 Task: Look for space in Kigoma, Tanzania from 5th June, 2023 to 16th June, 2023 for 2 adults in price range Rs.14000 to Rs.18000. Place can be entire place with 1  bedroom having 1 bed and 1 bathroom. Property type can be house, flat, guest house, hotel. Booking option can be shelf check-in. Required host language is English.
Action: Mouse moved to (478, 89)
Screenshot: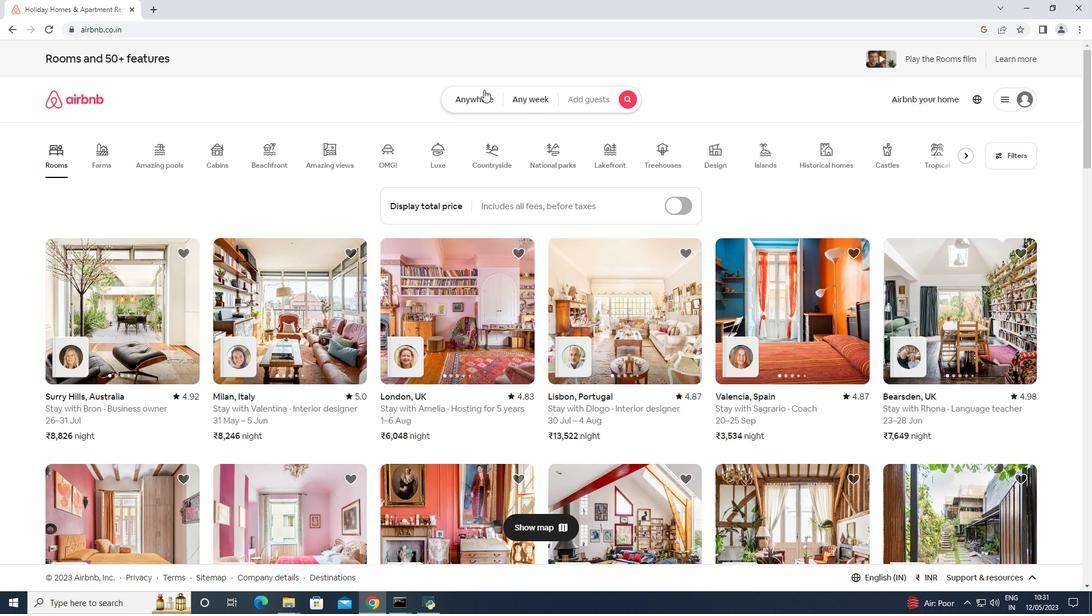 
Action: Mouse pressed left at (478, 89)
Screenshot: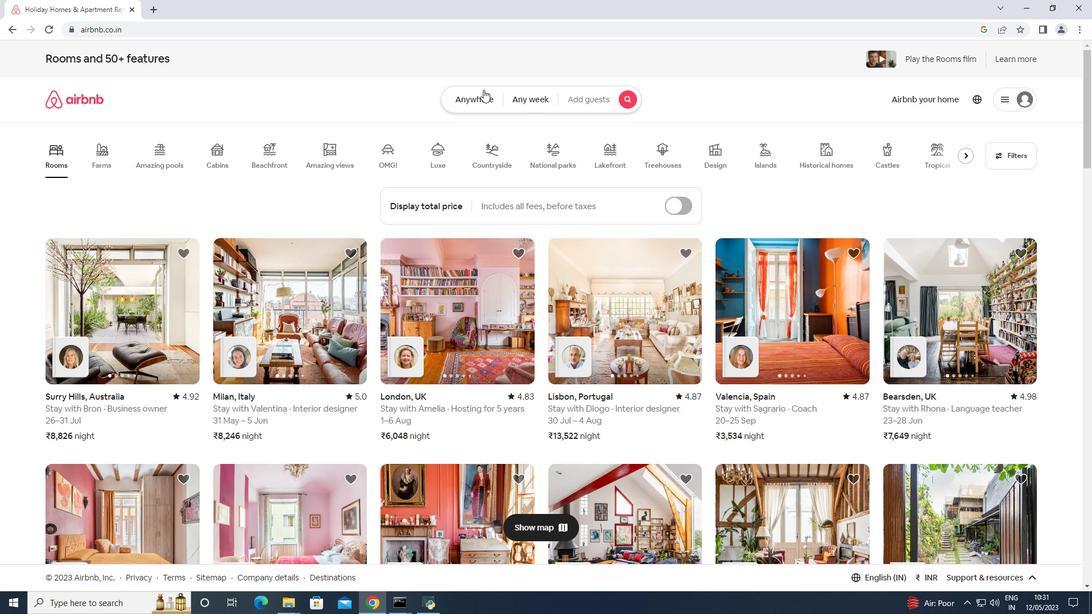 
Action: Mouse moved to (461, 135)
Screenshot: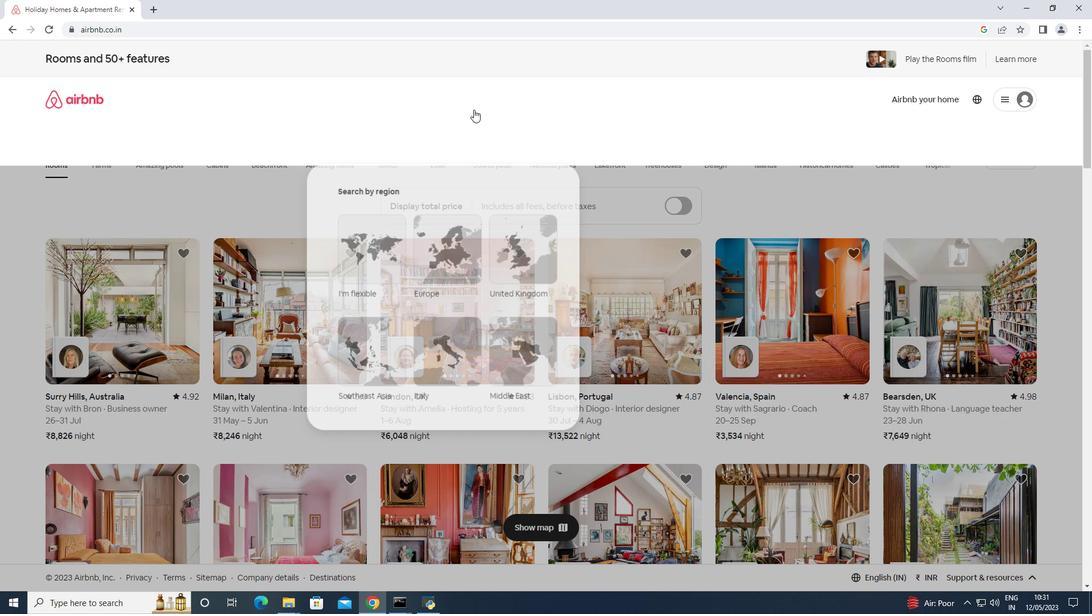 
Action: Mouse pressed left at (461, 135)
Screenshot: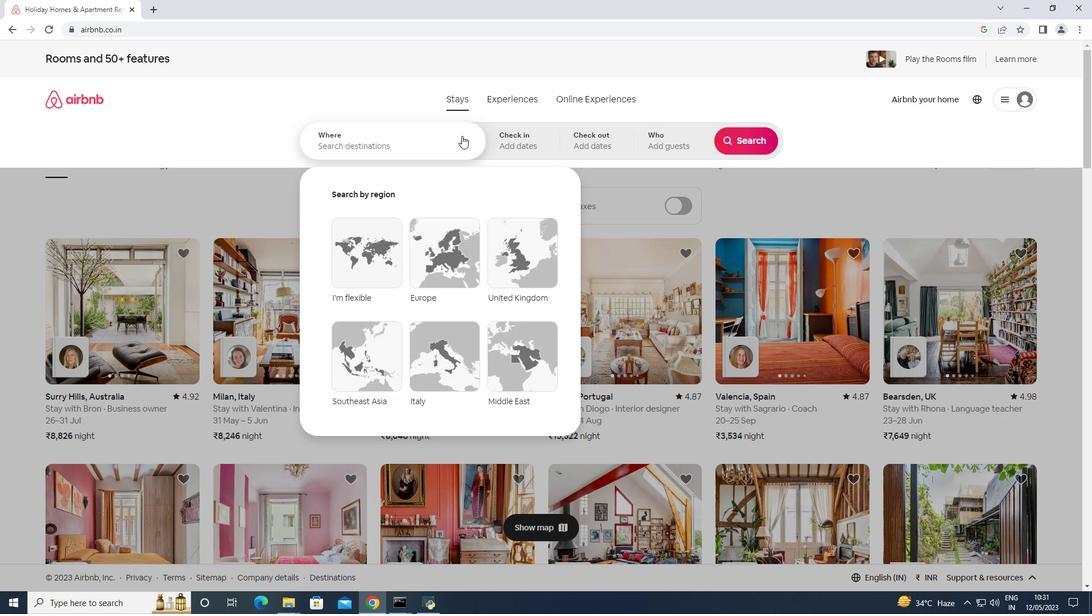 
Action: Key pressed <Key.shift>Kigoma,<Key.space><Key.shift>Tam<Key.backspace>nzinia<Key.down><Key.enter><Key.enter>
Screenshot: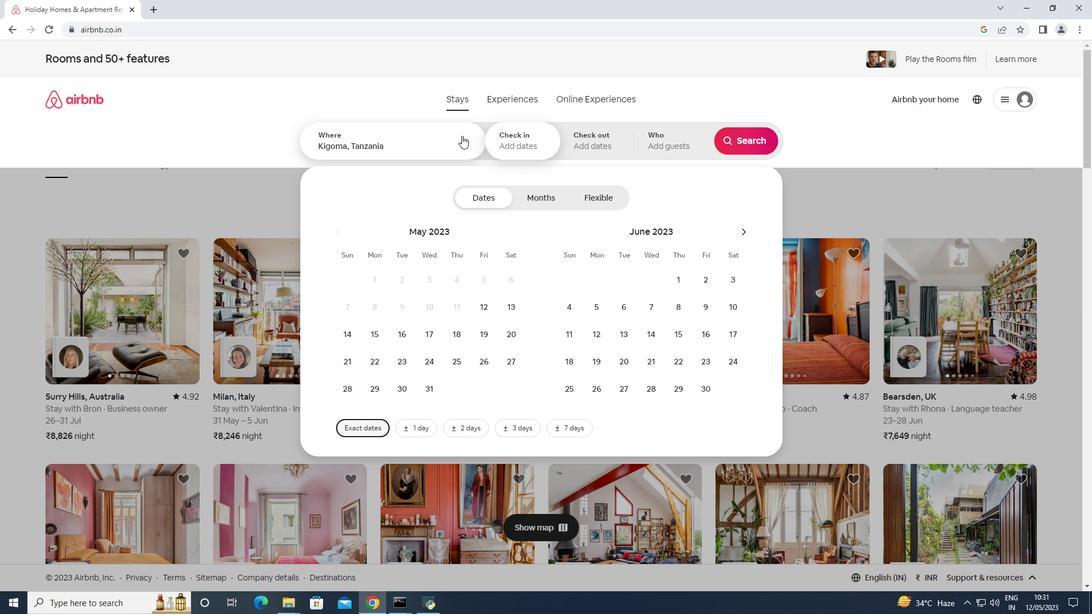 
Action: Mouse moved to (600, 306)
Screenshot: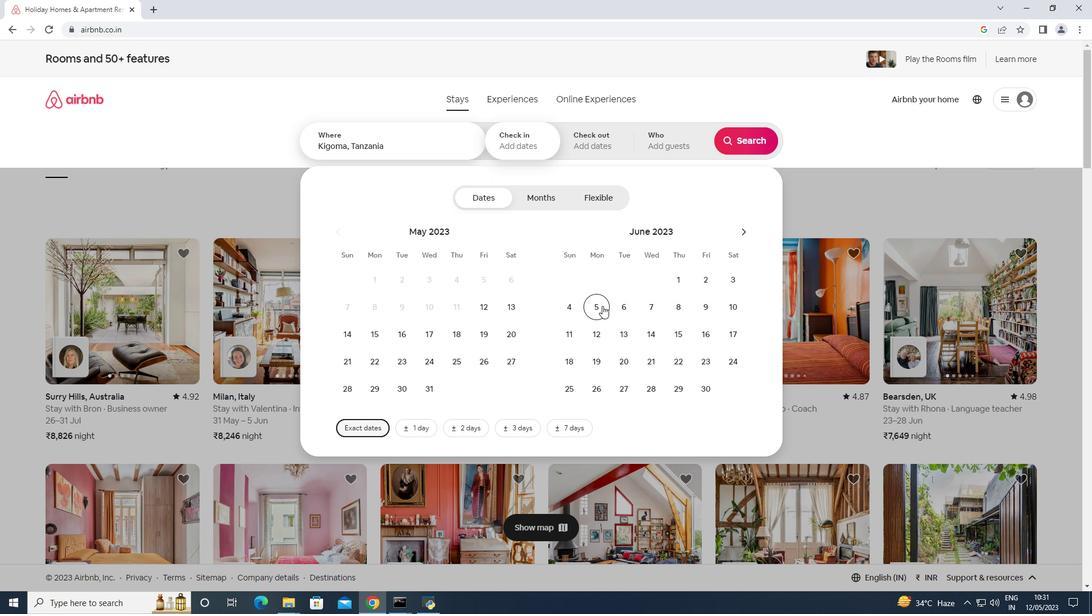 
Action: Mouse pressed left at (600, 306)
Screenshot: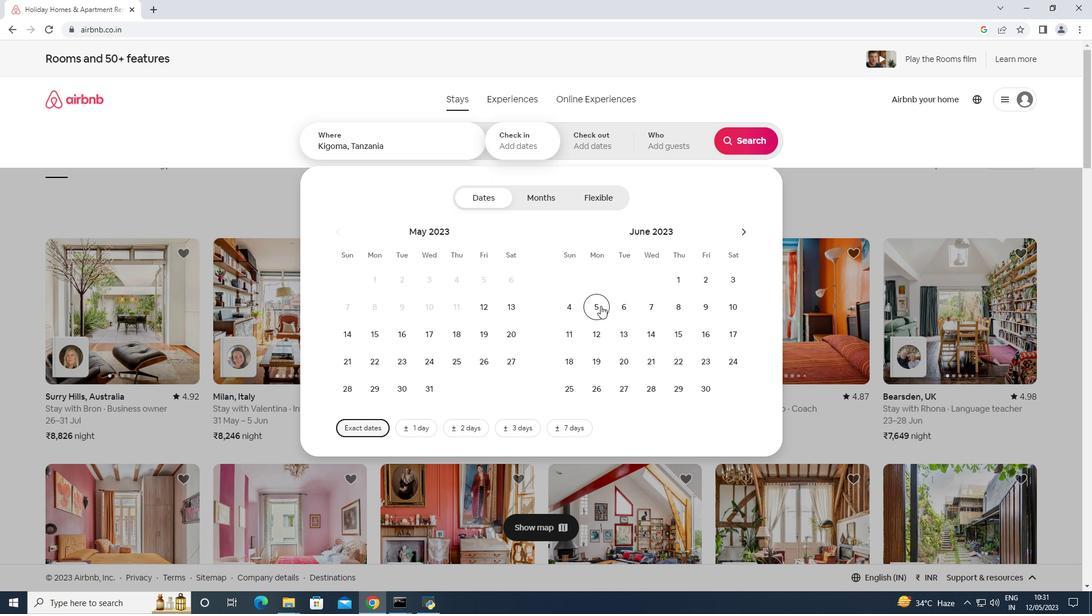 
Action: Mouse moved to (706, 333)
Screenshot: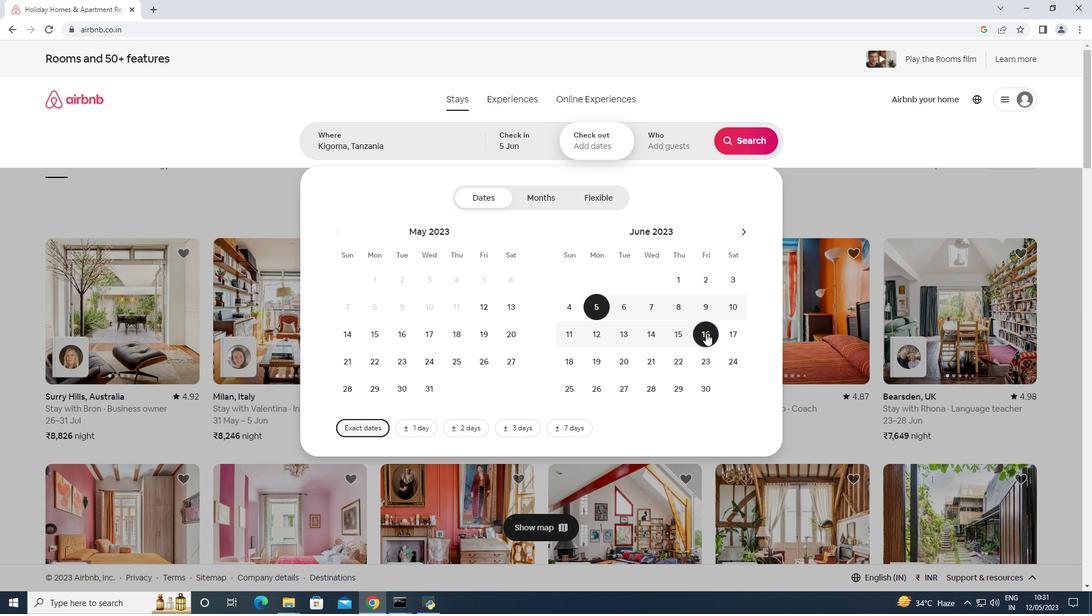 
Action: Mouse pressed left at (706, 333)
Screenshot: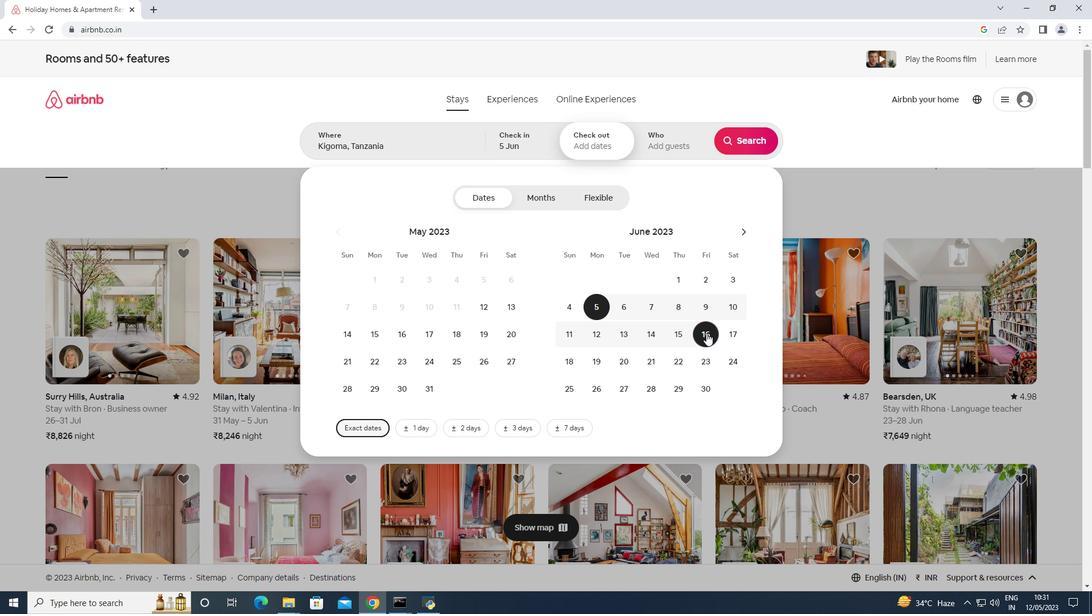 
Action: Mouse moved to (676, 150)
Screenshot: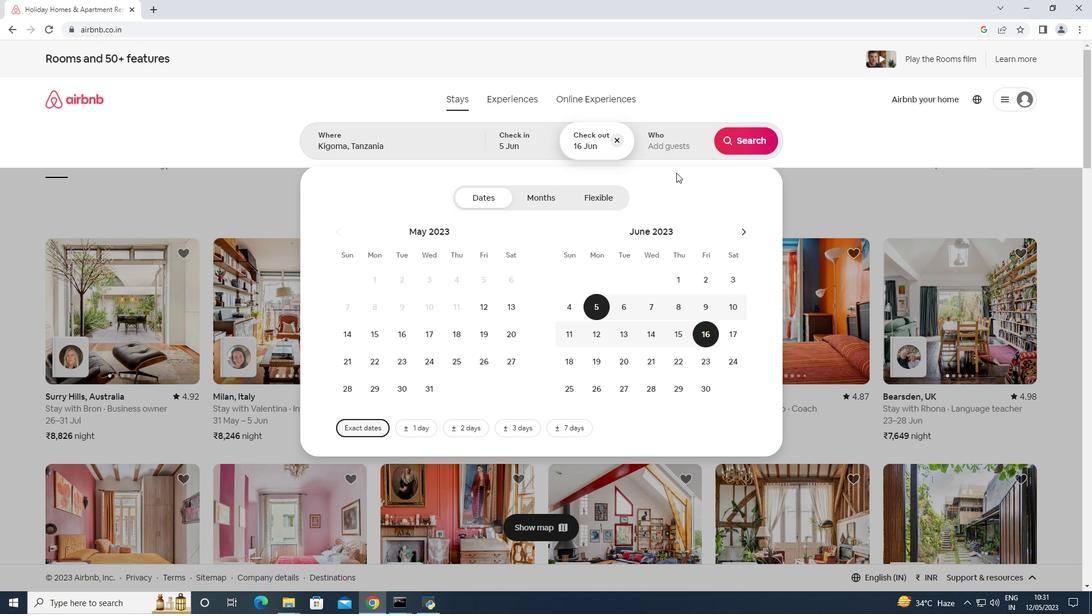 
Action: Mouse pressed left at (676, 150)
Screenshot: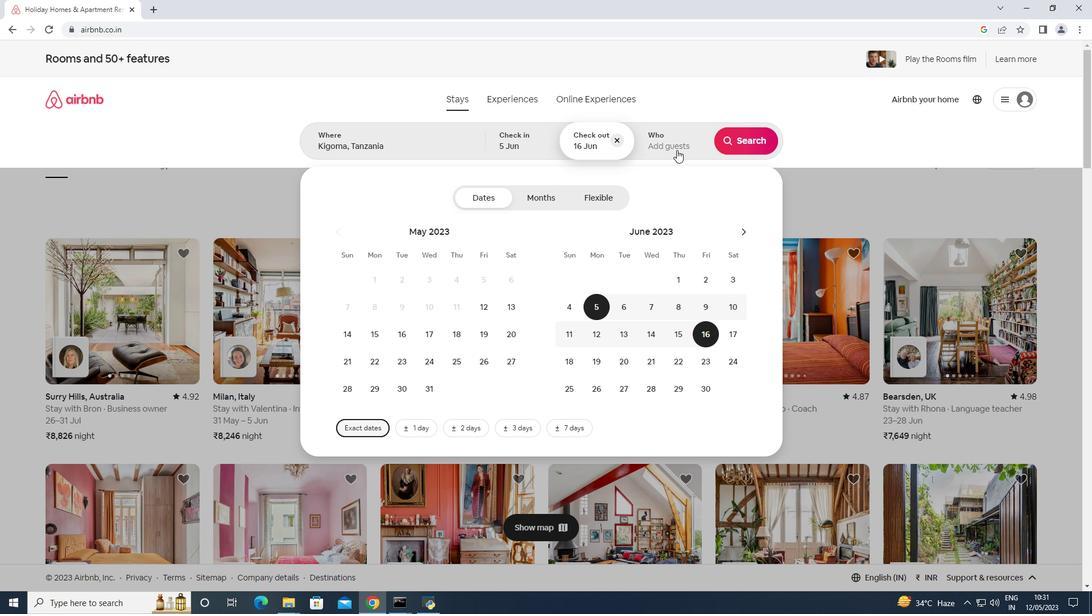 
Action: Mouse moved to (743, 204)
Screenshot: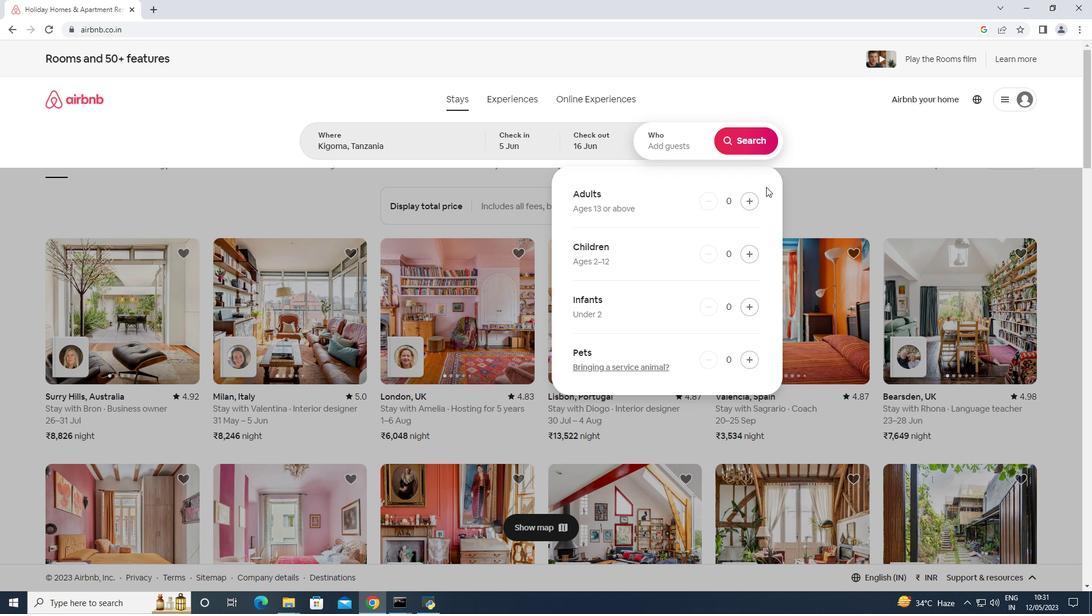 
Action: Mouse pressed left at (743, 204)
Screenshot: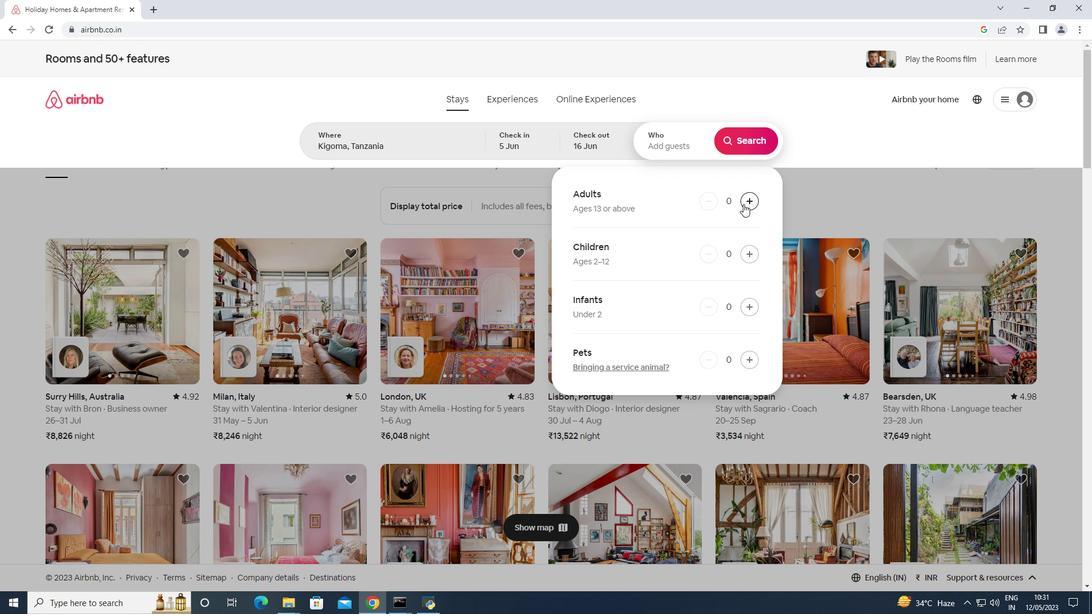 
Action: Mouse pressed left at (743, 204)
Screenshot: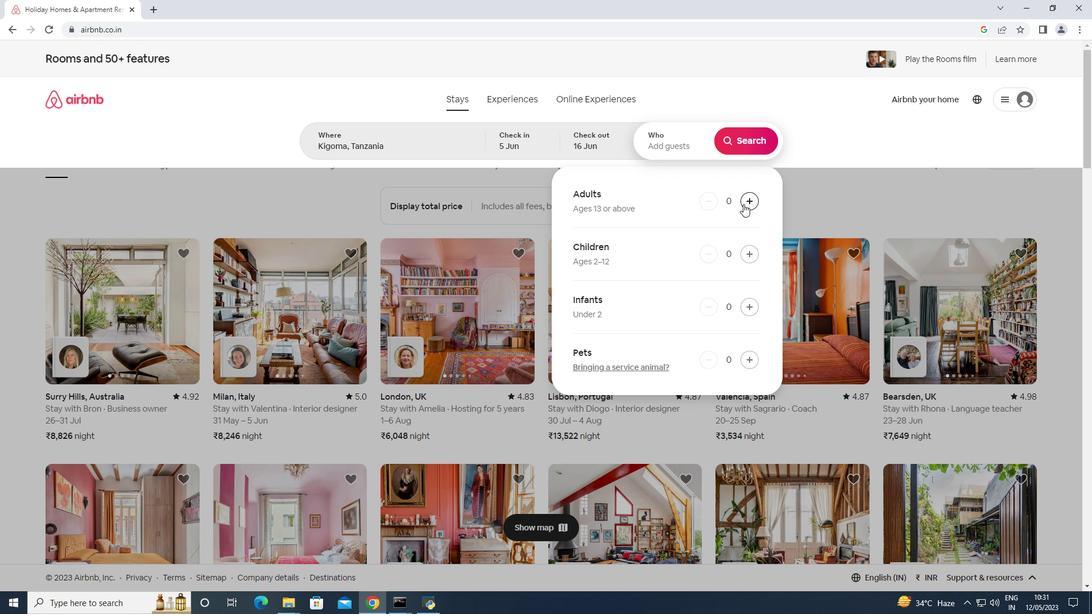 
Action: Mouse moved to (755, 141)
Screenshot: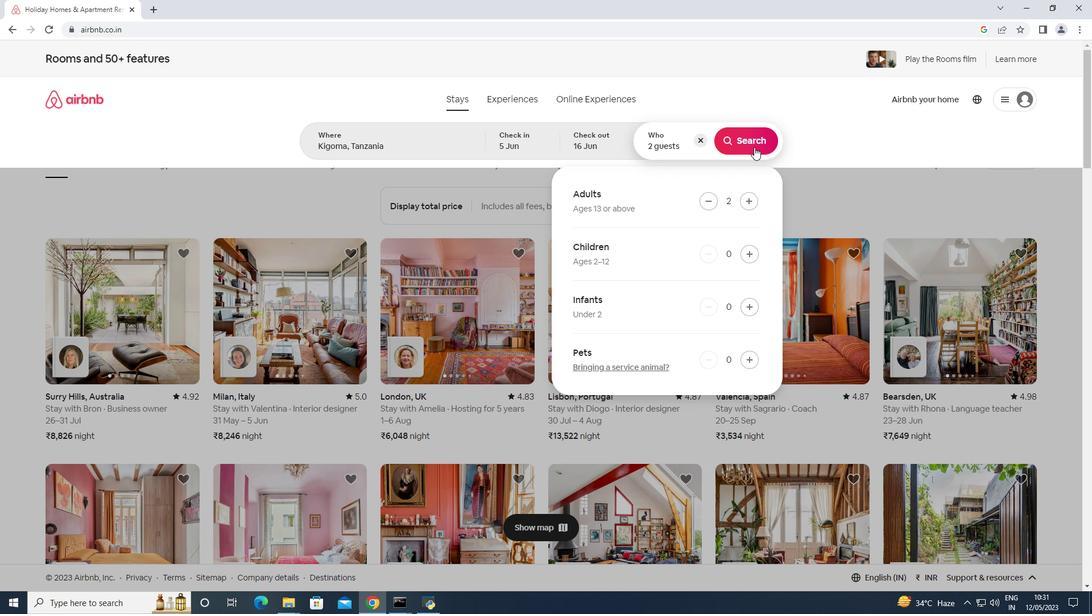 
Action: Mouse pressed left at (755, 141)
Screenshot: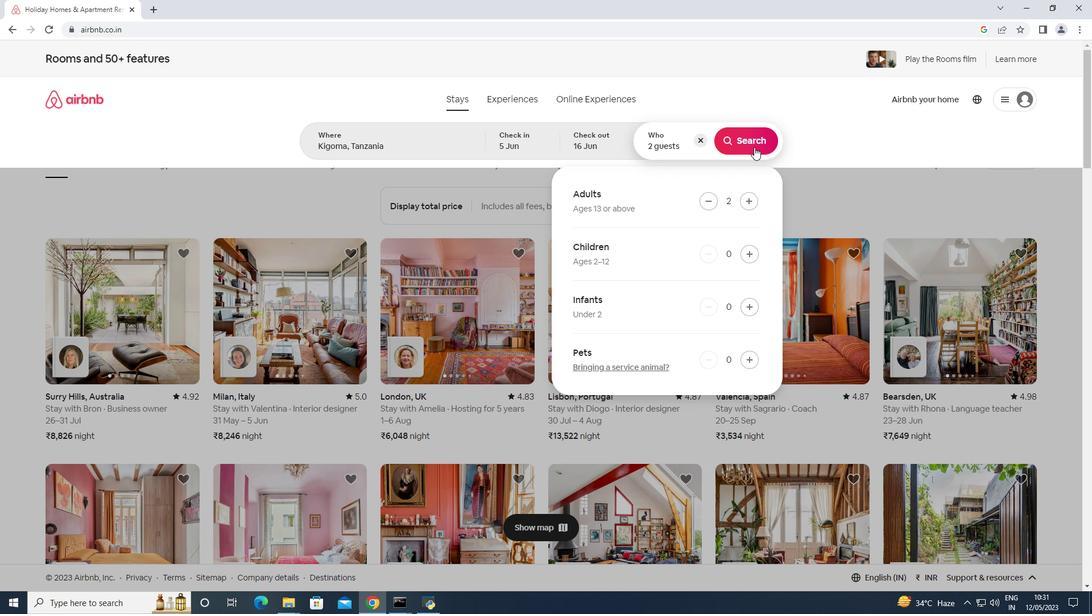 
Action: Mouse moved to (1029, 106)
Screenshot: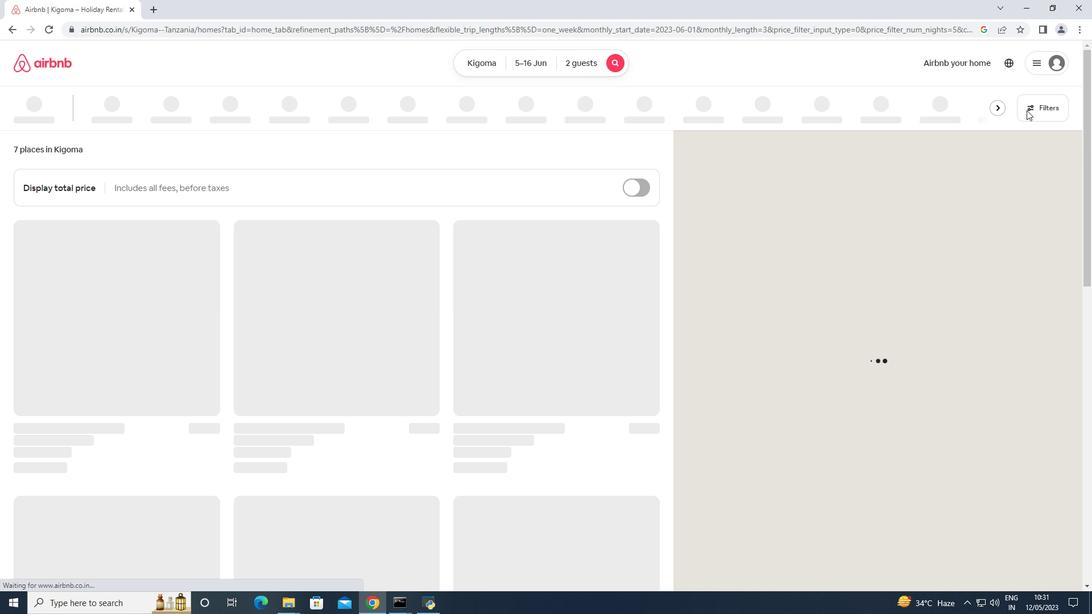 
Action: Mouse pressed left at (1029, 106)
Screenshot: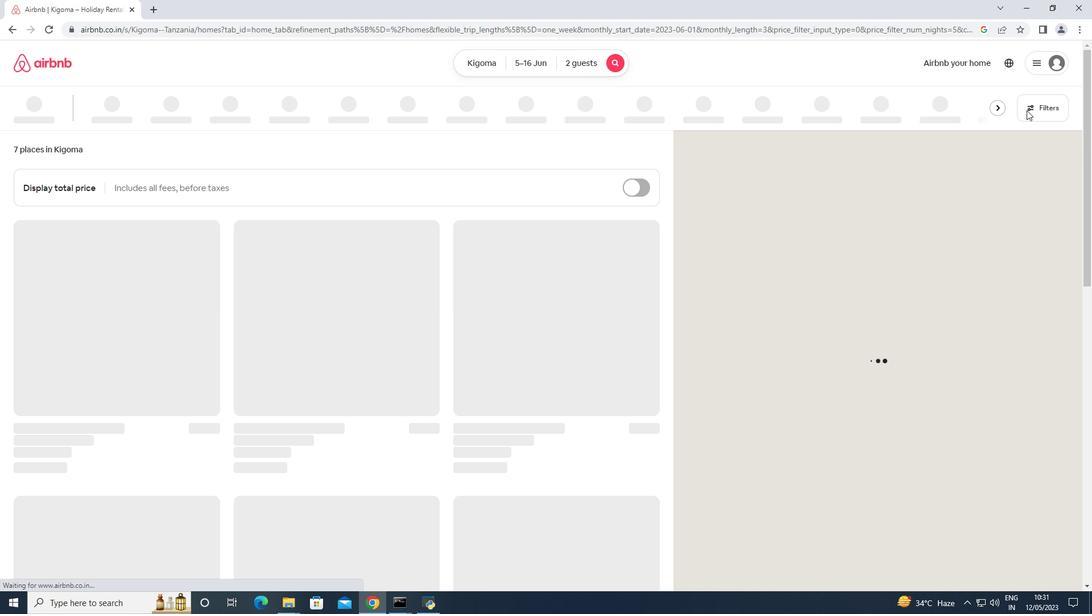 
Action: Mouse moved to (495, 384)
Screenshot: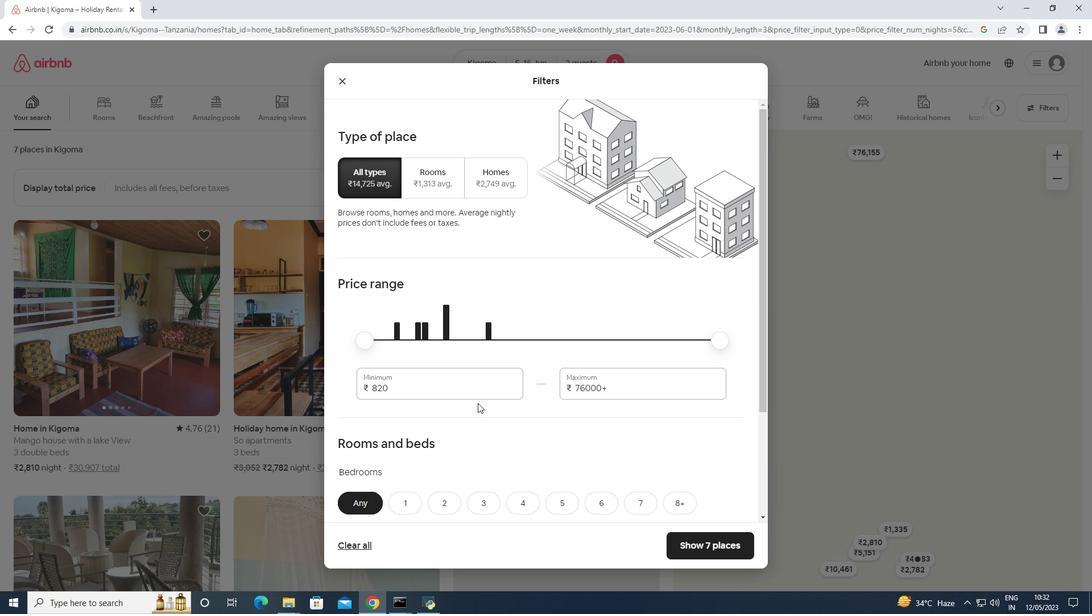 
Action: Mouse pressed left at (495, 384)
Screenshot: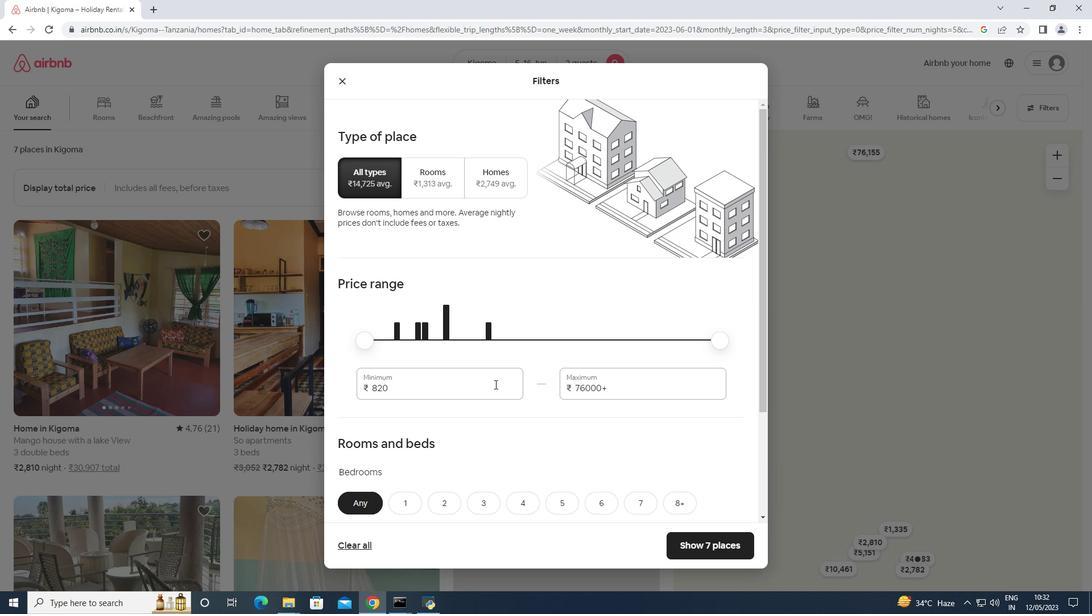 
Action: Mouse pressed left at (495, 384)
Screenshot: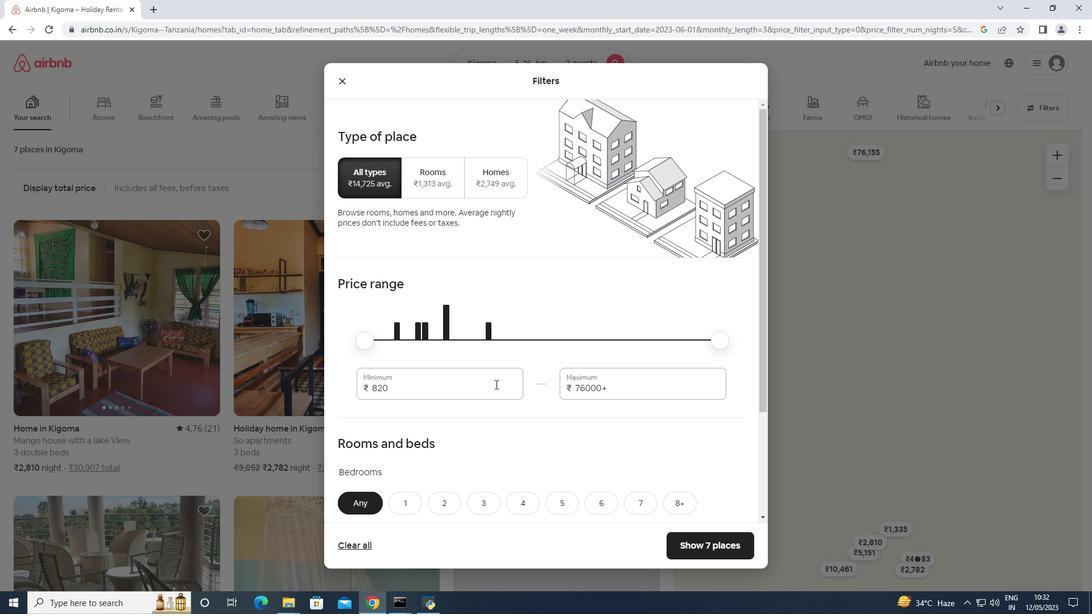 
Action: Mouse moved to (495, 384)
Screenshot: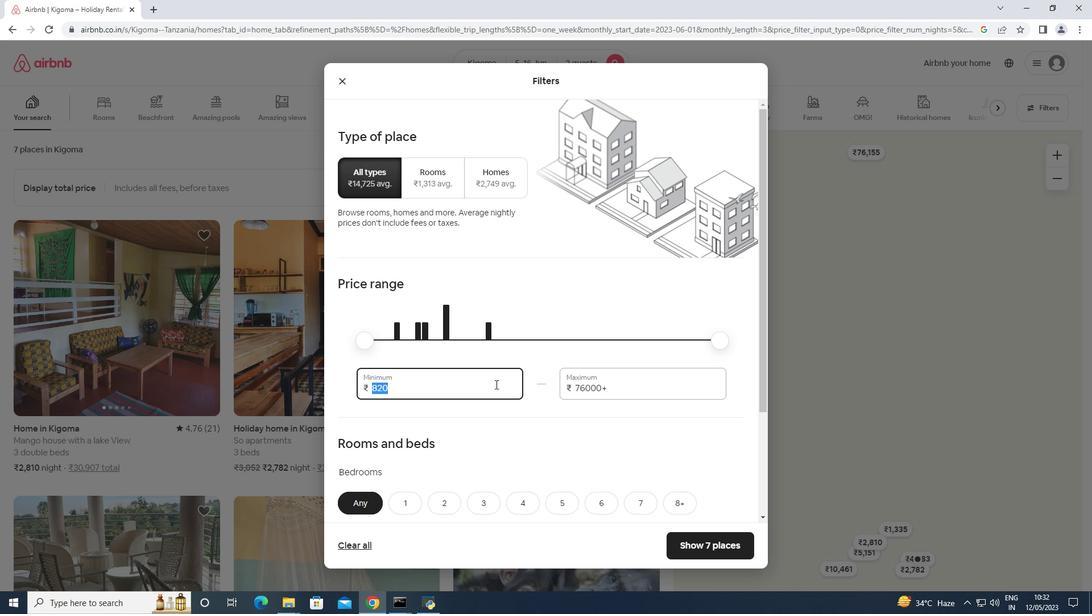
Action: Key pressed 14000<Key.tab>18000
Screenshot: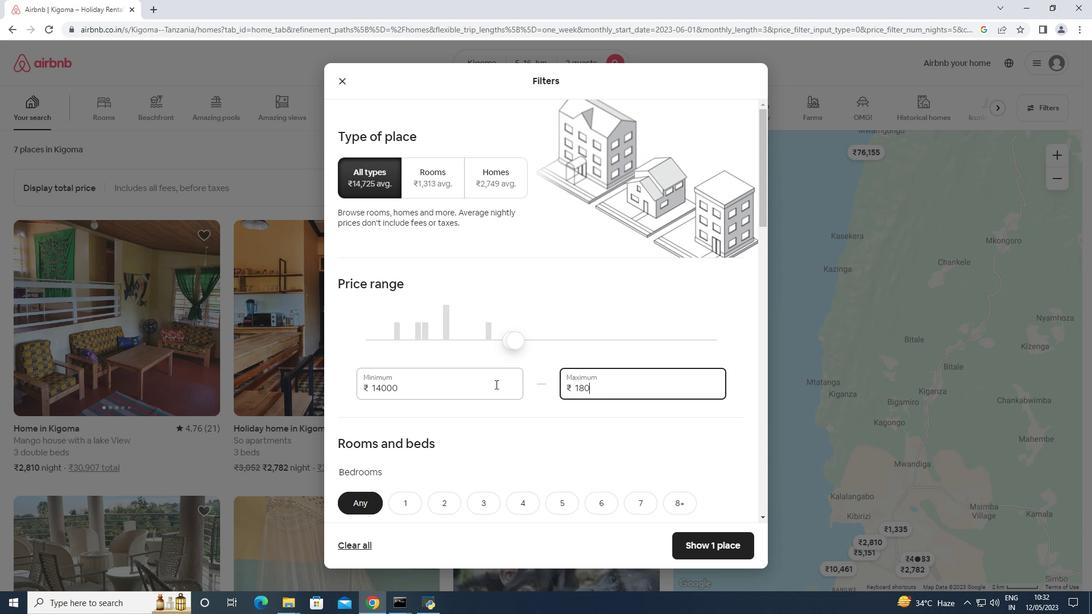 
Action: Mouse scrolled (495, 383) with delta (0, 0)
Screenshot: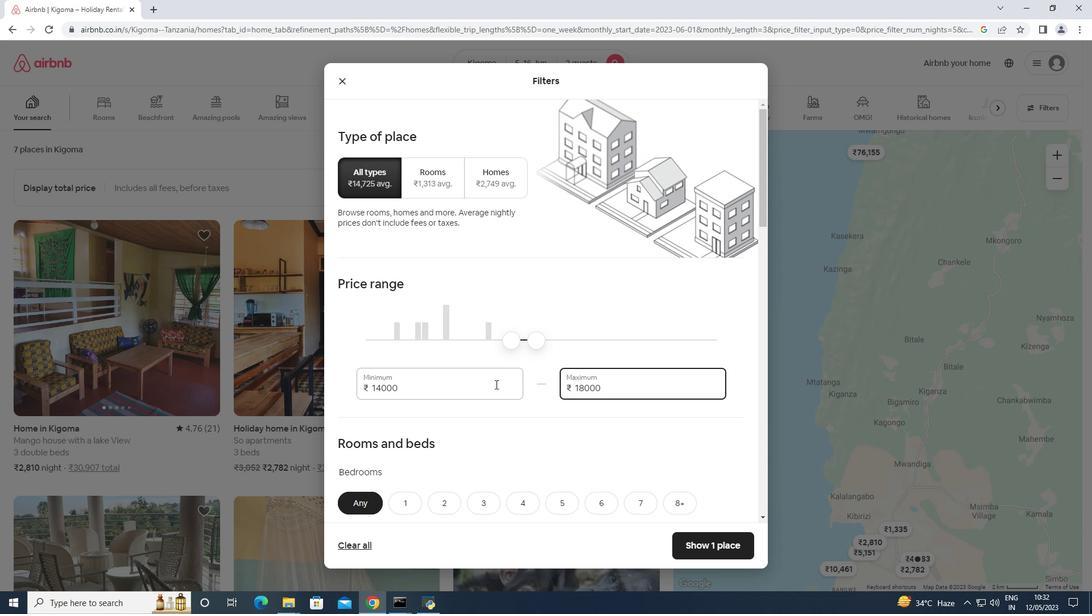 
Action: Mouse scrolled (495, 383) with delta (0, 0)
Screenshot: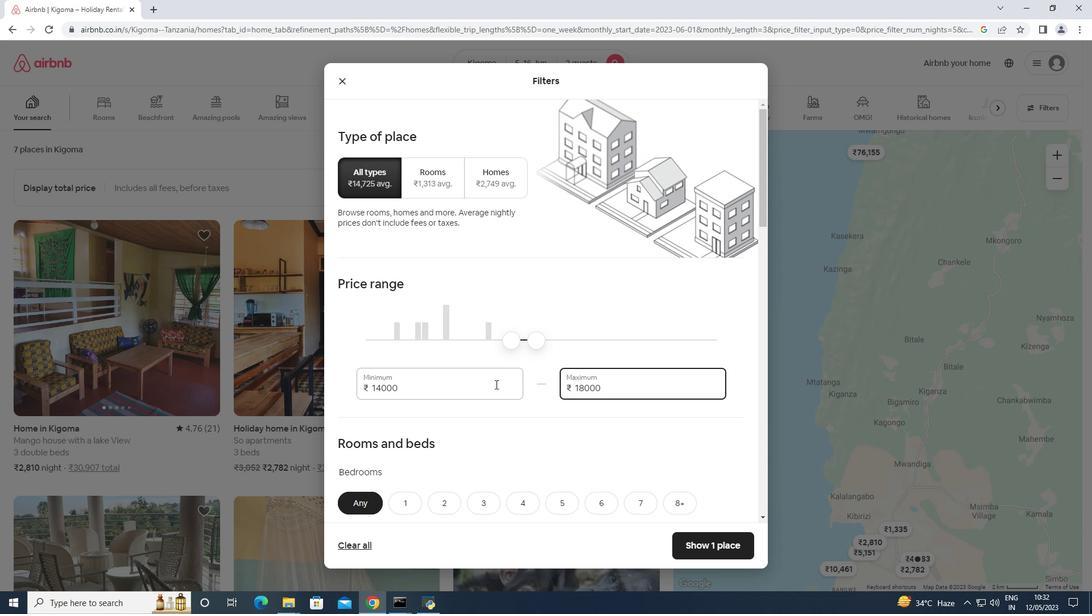 
Action: Mouse scrolled (495, 383) with delta (0, 0)
Screenshot: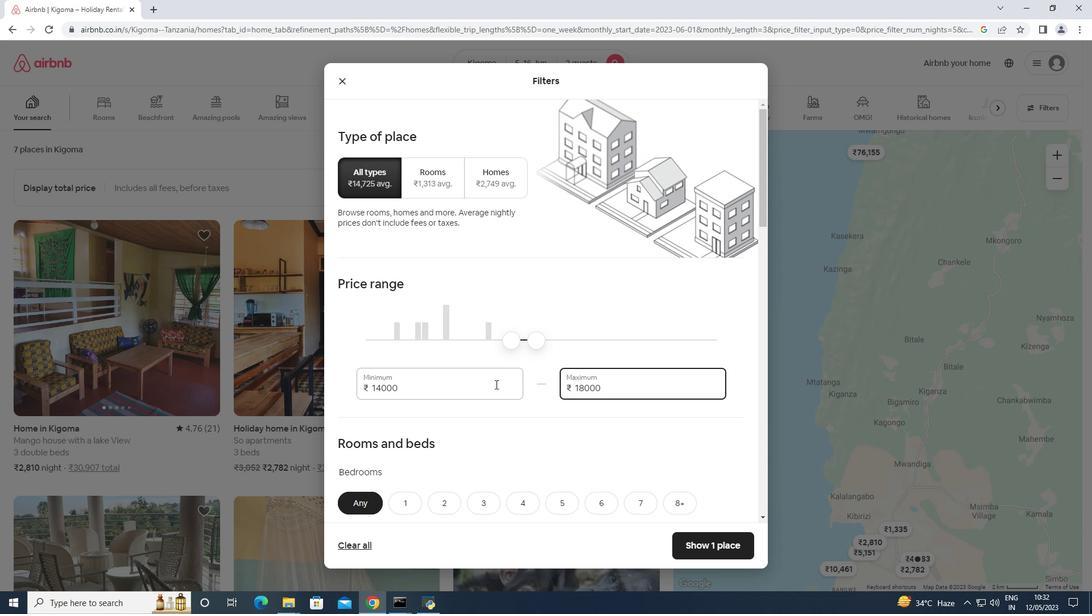 
Action: Mouse scrolled (495, 383) with delta (0, 0)
Screenshot: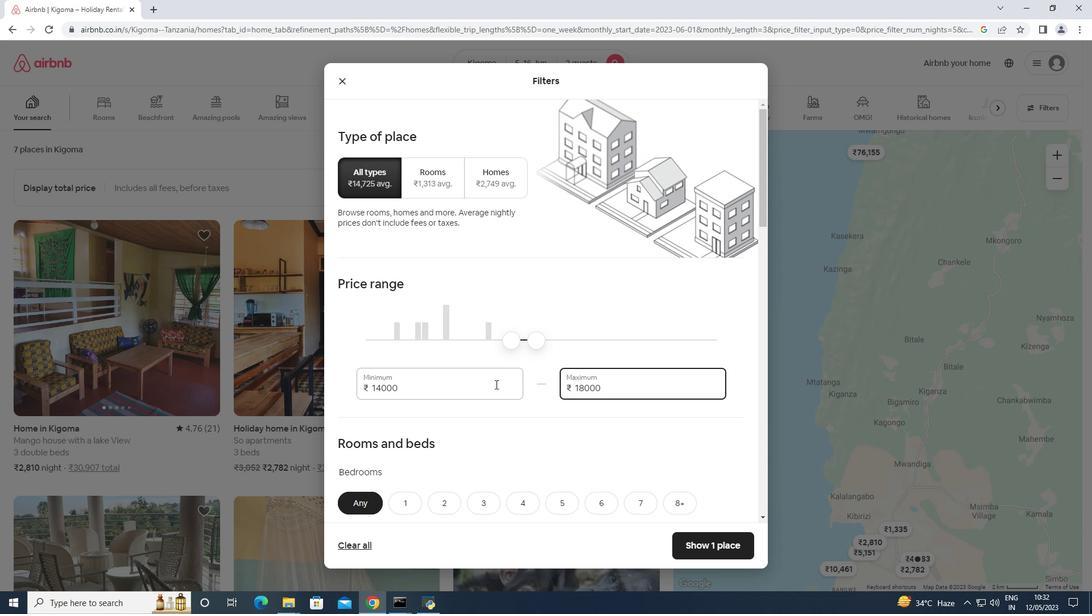 
Action: Mouse moved to (414, 278)
Screenshot: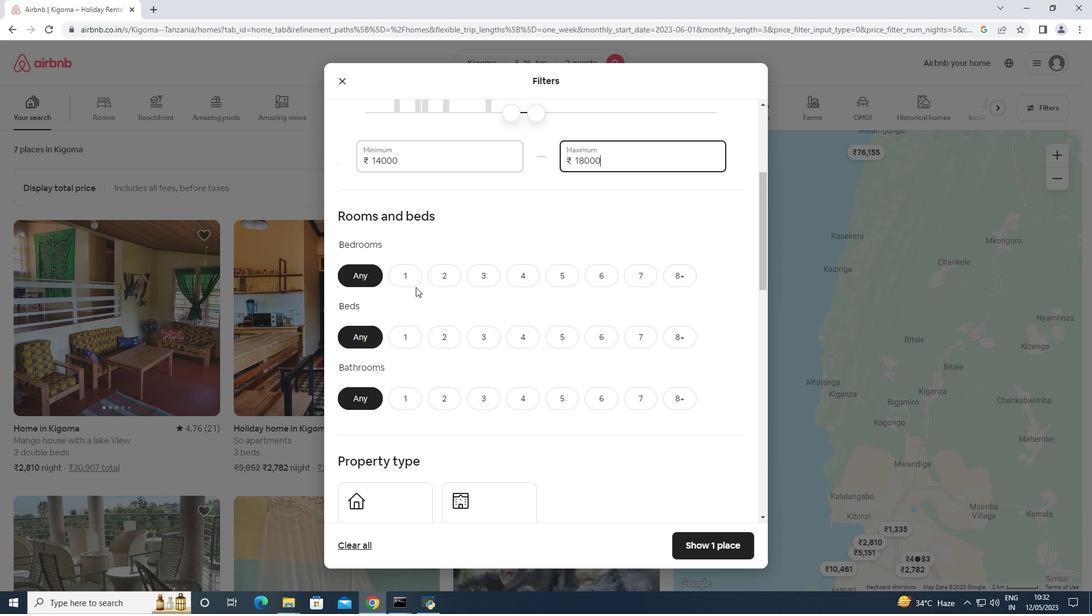
Action: Mouse pressed left at (414, 278)
Screenshot: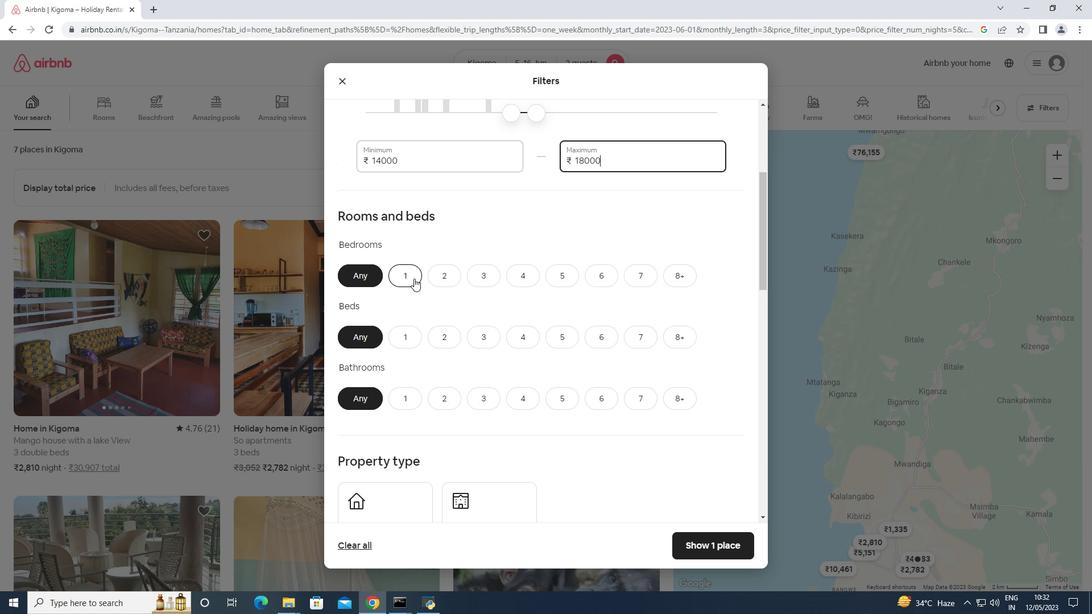 
Action: Mouse moved to (408, 344)
Screenshot: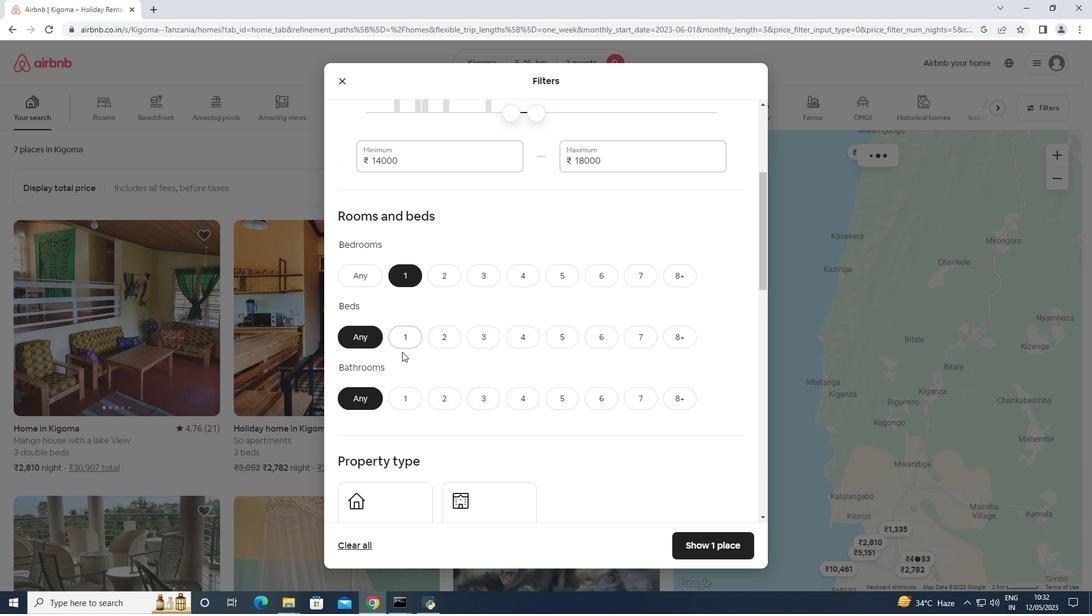 
Action: Mouse pressed left at (408, 344)
Screenshot: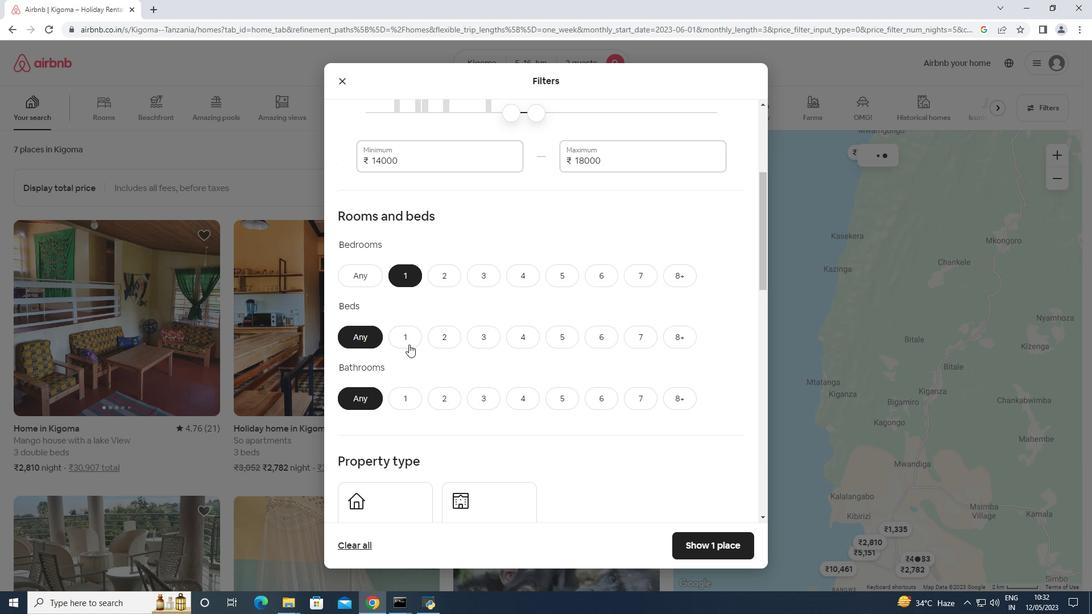 
Action: Mouse moved to (399, 397)
Screenshot: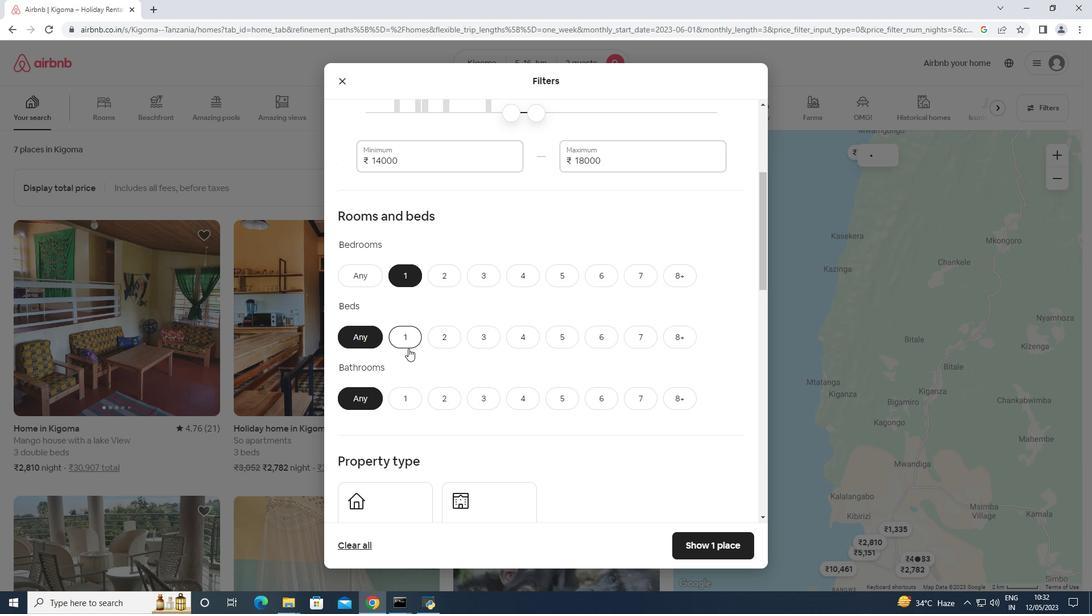 
Action: Mouse pressed left at (399, 397)
Screenshot: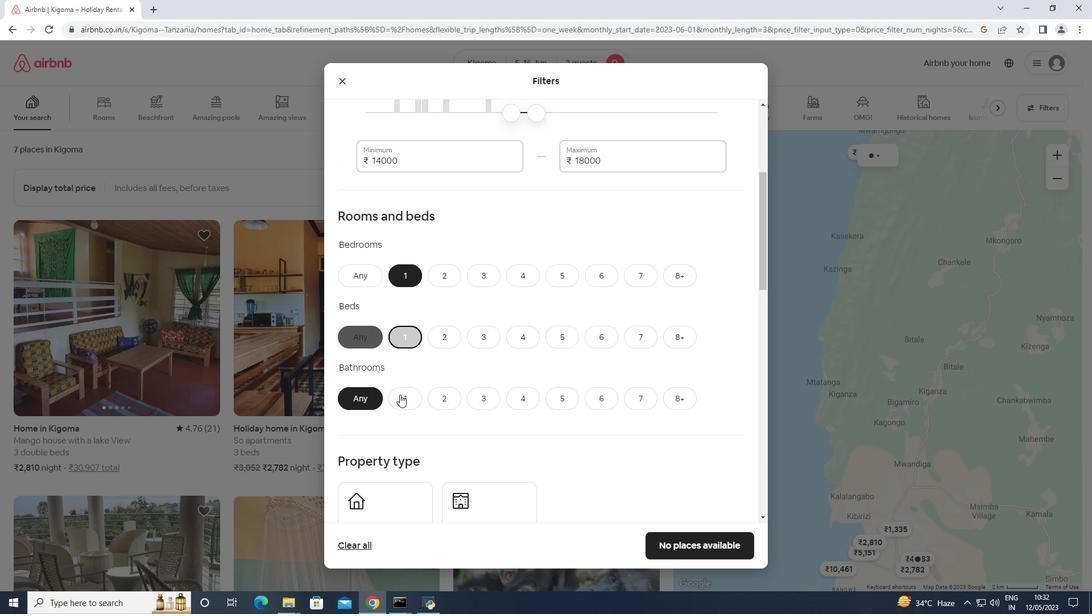 
Action: Mouse moved to (399, 397)
Screenshot: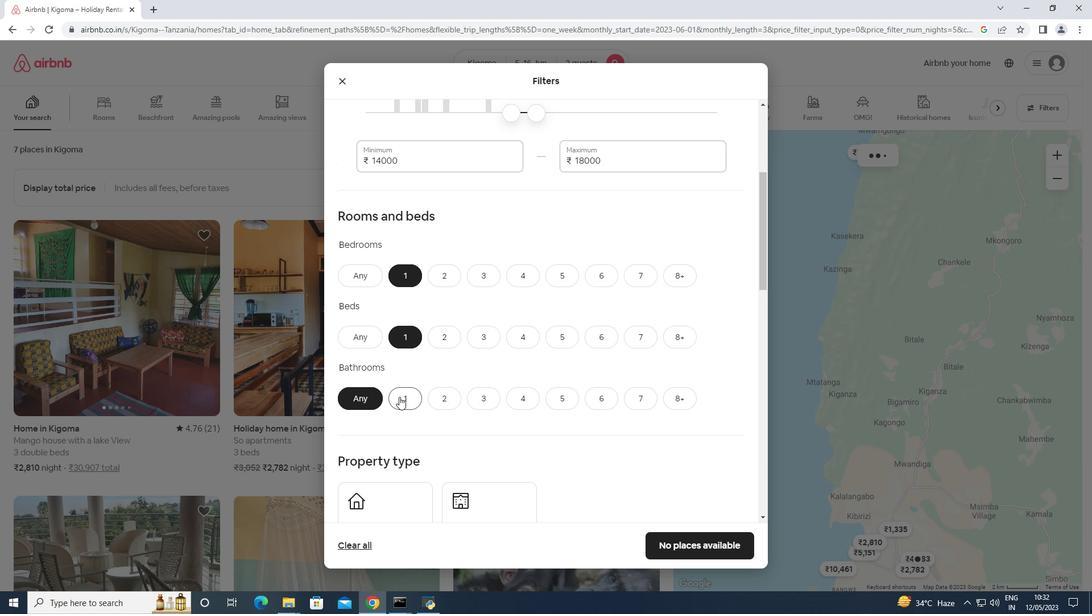 
Action: Mouse scrolled (399, 397) with delta (0, 0)
Screenshot: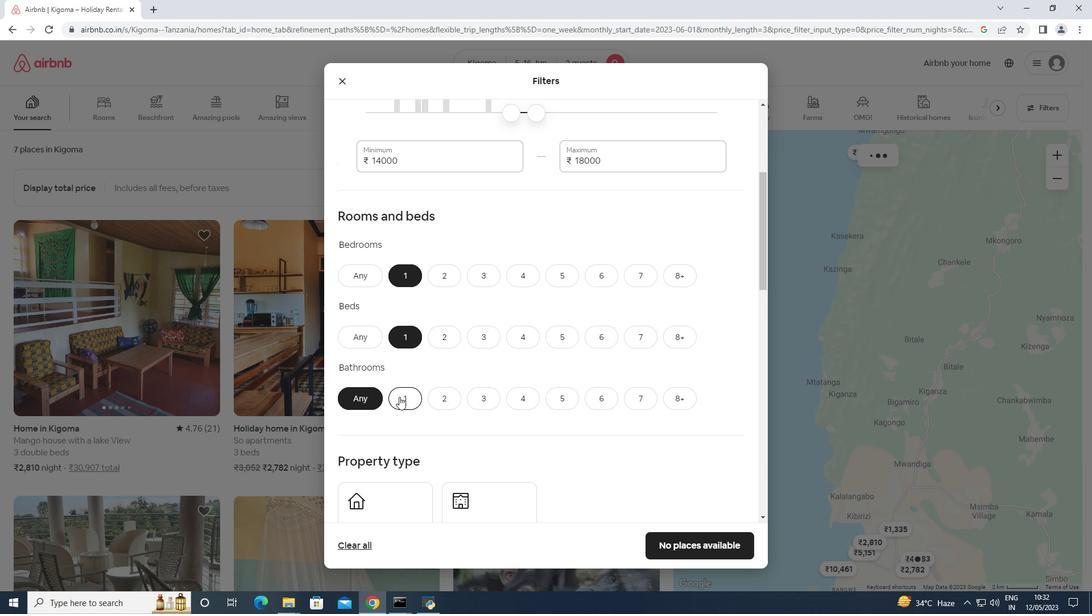 
Action: Mouse scrolled (399, 397) with delta (0, 0)
Screenshot: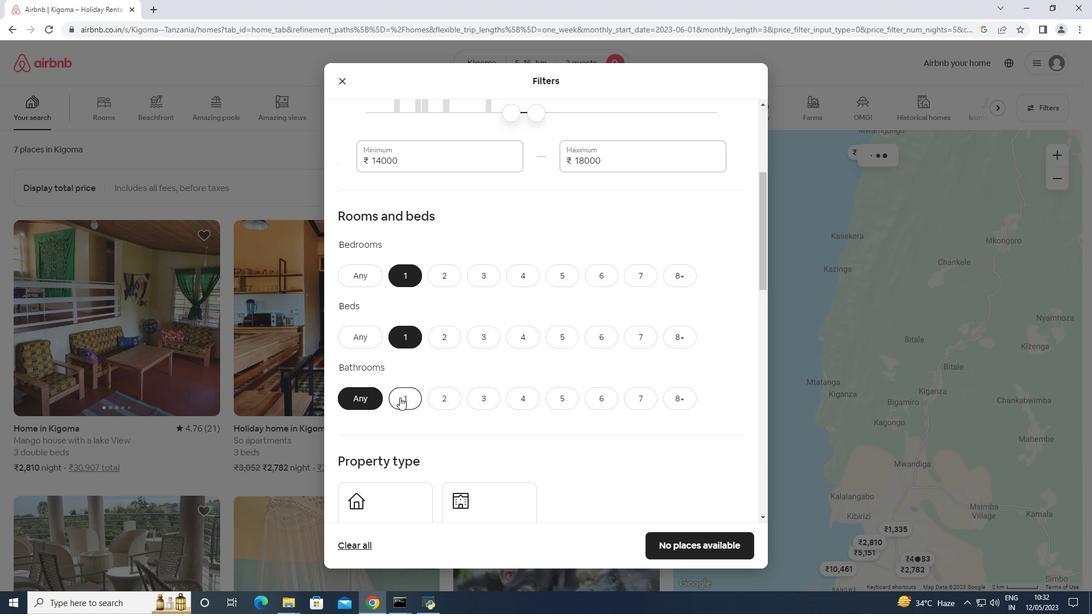 
Action: Mouse scrolled (399, 397) with delta (0, 0)
Screenshot: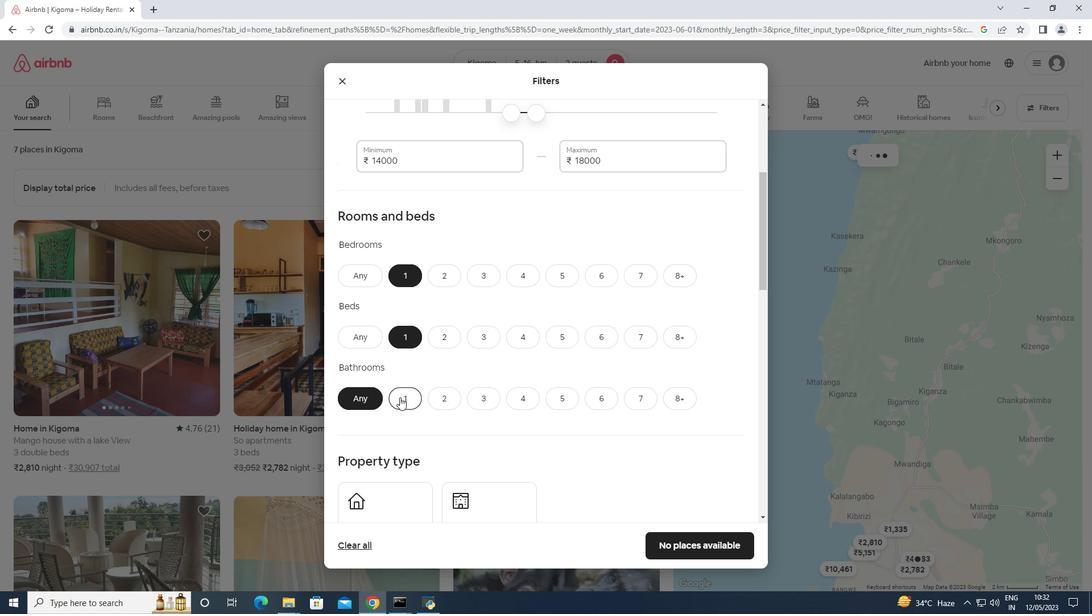 
Action: Mouse moved to (387, 328)
Screenshot: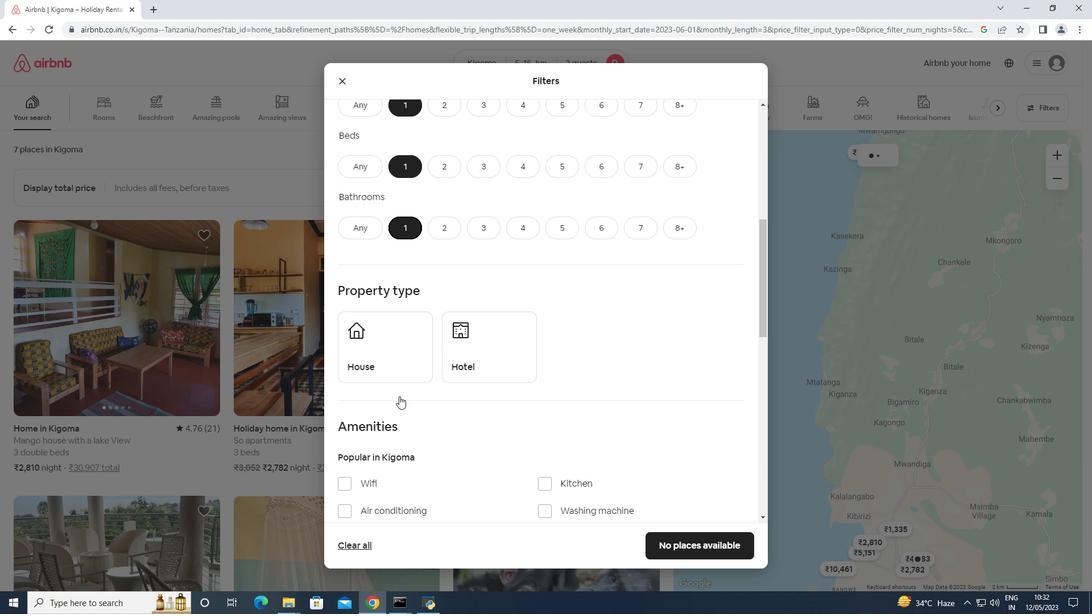 
Action: Mouse pressed left at (387, 328)
Screenshot: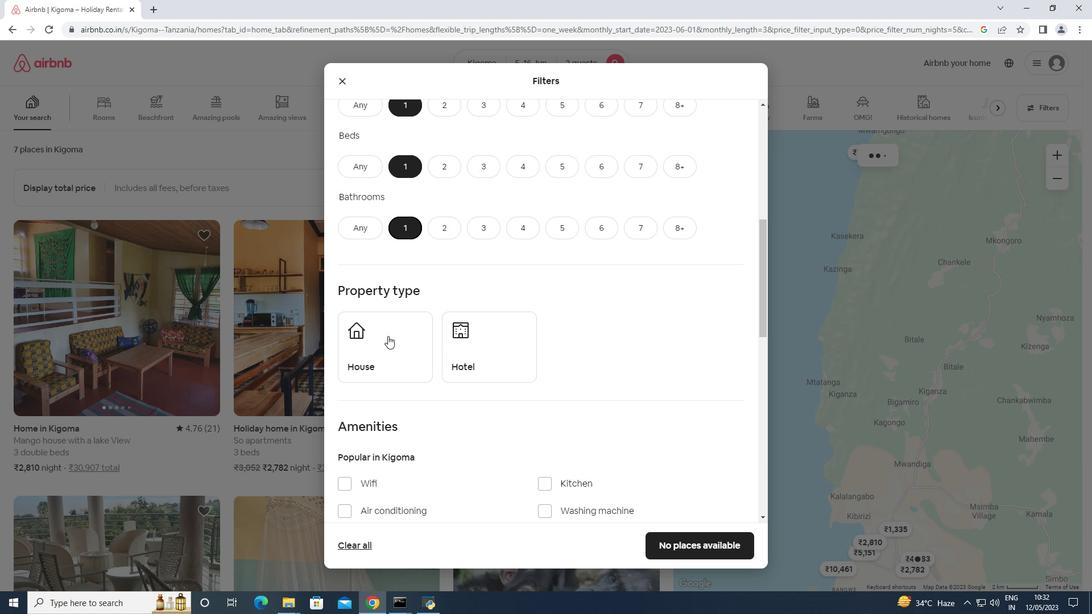 
Action: Mouse moved to (457, 340)
Screenshot: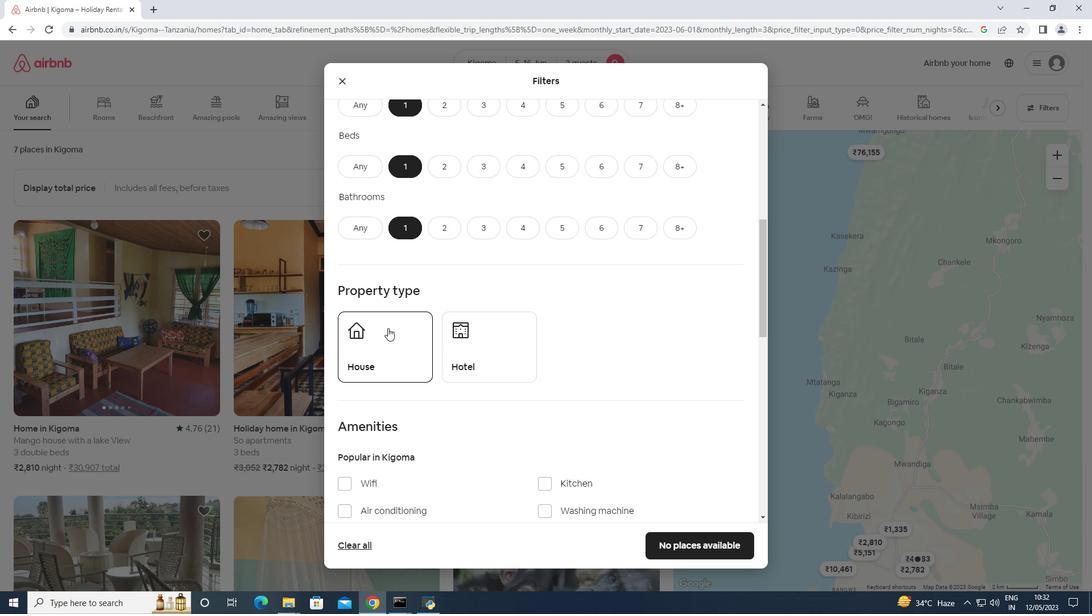 
Action: Mouse pressed left at (457, 340)
Screenshot: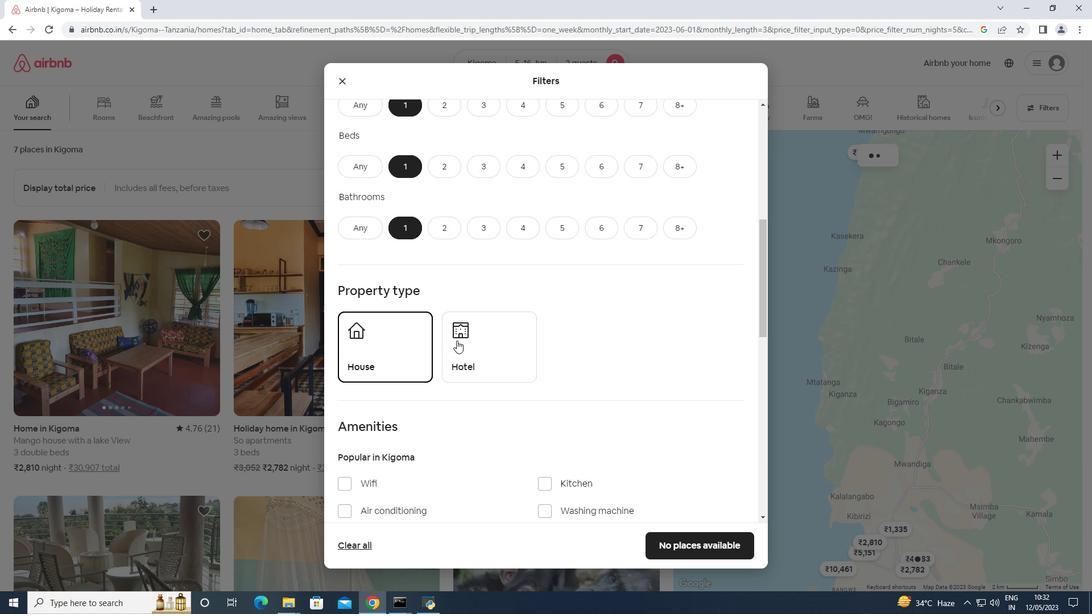 
Action: Mouse moved to (457, 339)
Screenshot: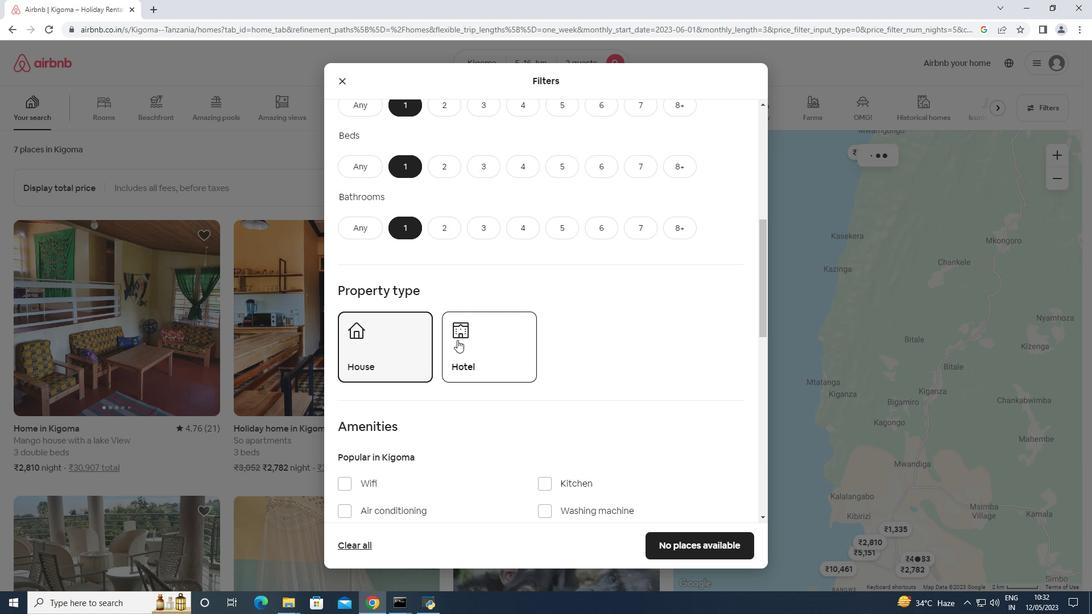 
Action: Mouse scrolled (457, 339) with delta (0, 0)
Screenshot: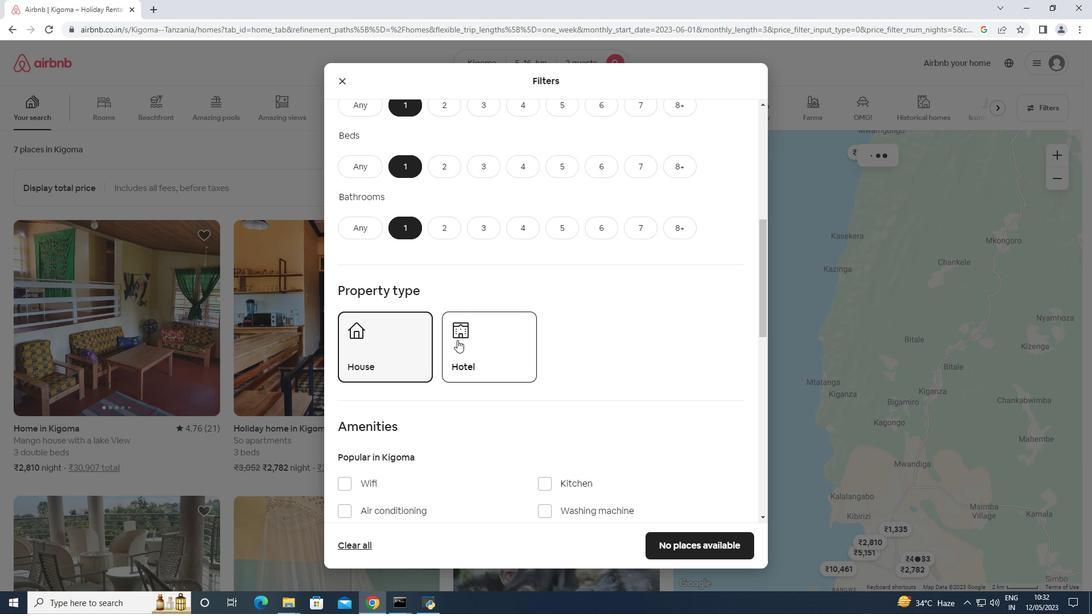 
Action: Mouse scrolled (457, 339) with delta (0, 0)
Screenshot: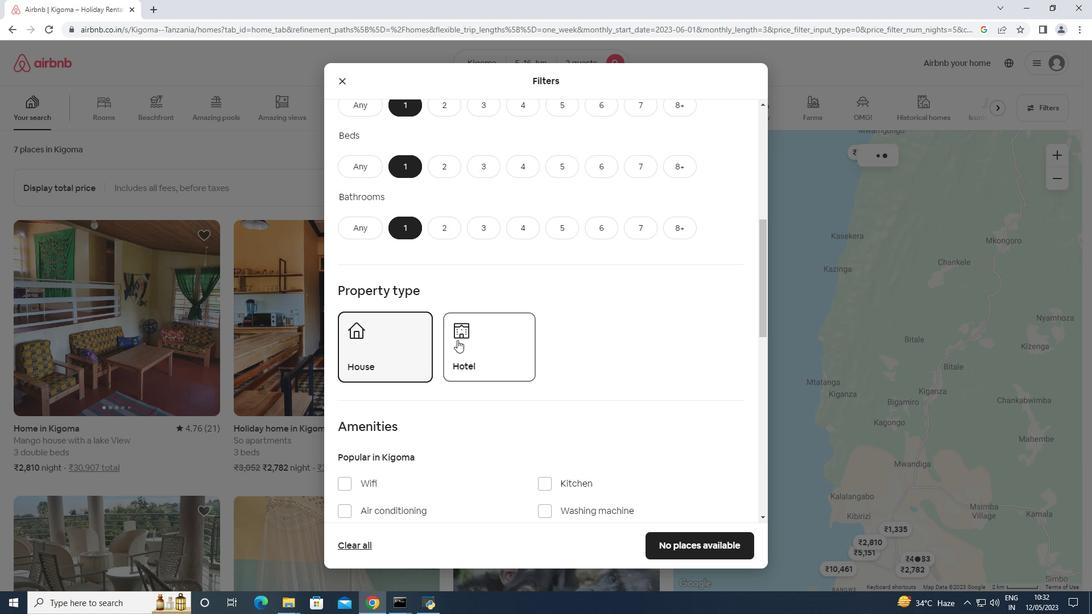 
Action: Mouse scrolled (457, 339) with delta (0, 0)
Screenshot: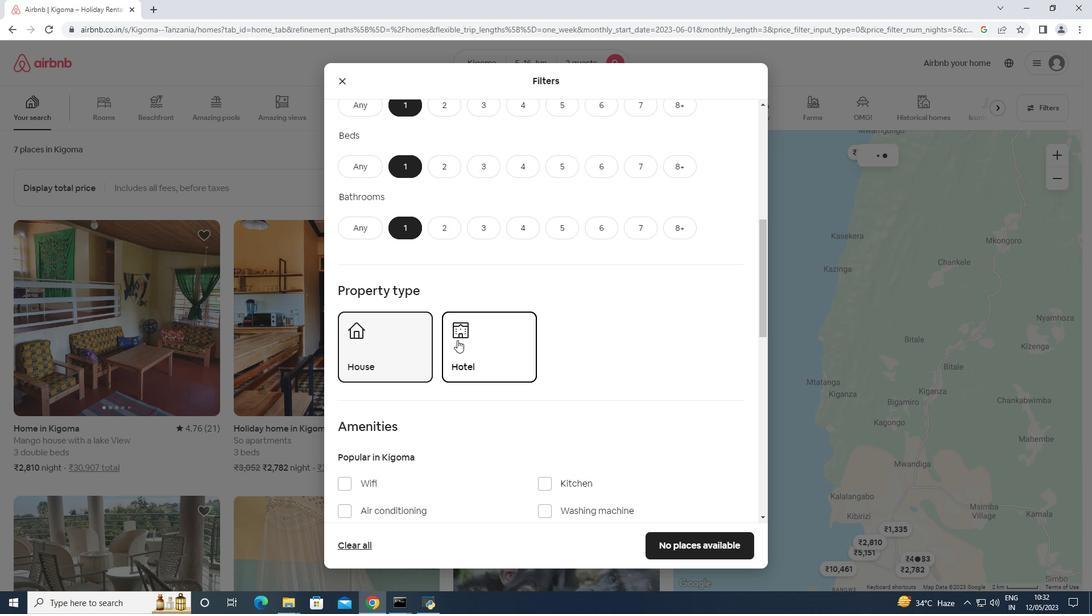 
Action: Mouse scrolled (457, 339) with delta (0, 0)
Screenshot: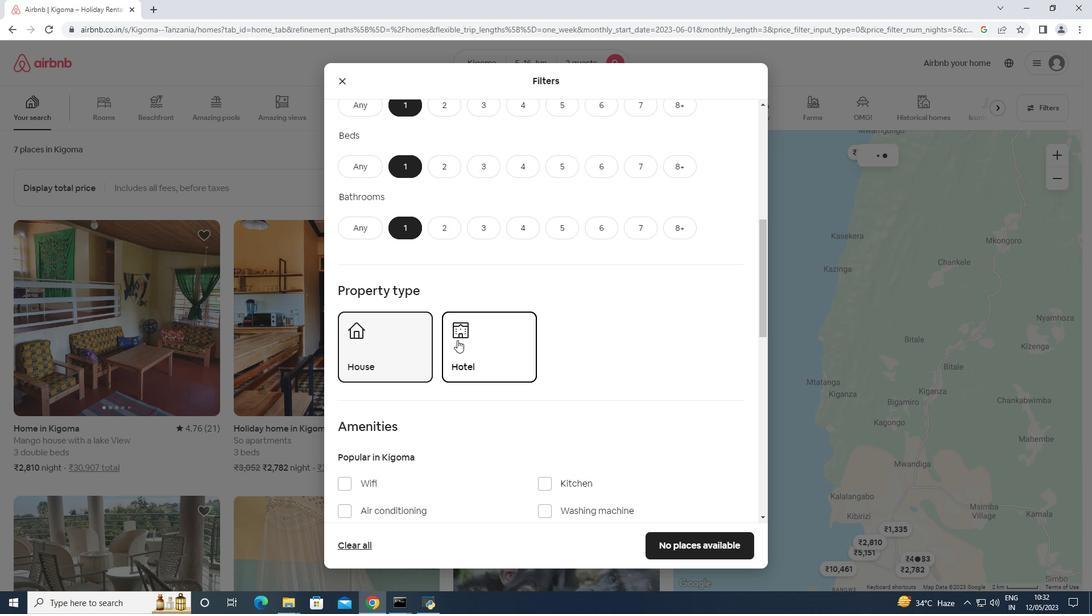 
Action: Mouse scrolled (457, 339) with delta (0, 0)
Screenshot: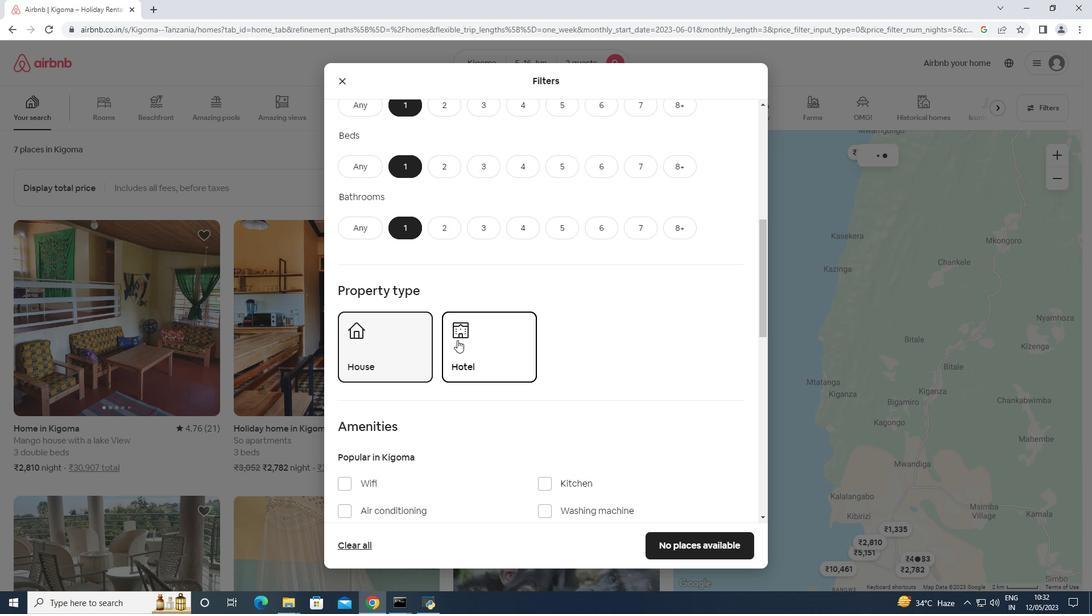 
Action: Mouse scrolled (457, 339) with delta (0, 0)
Screenshot: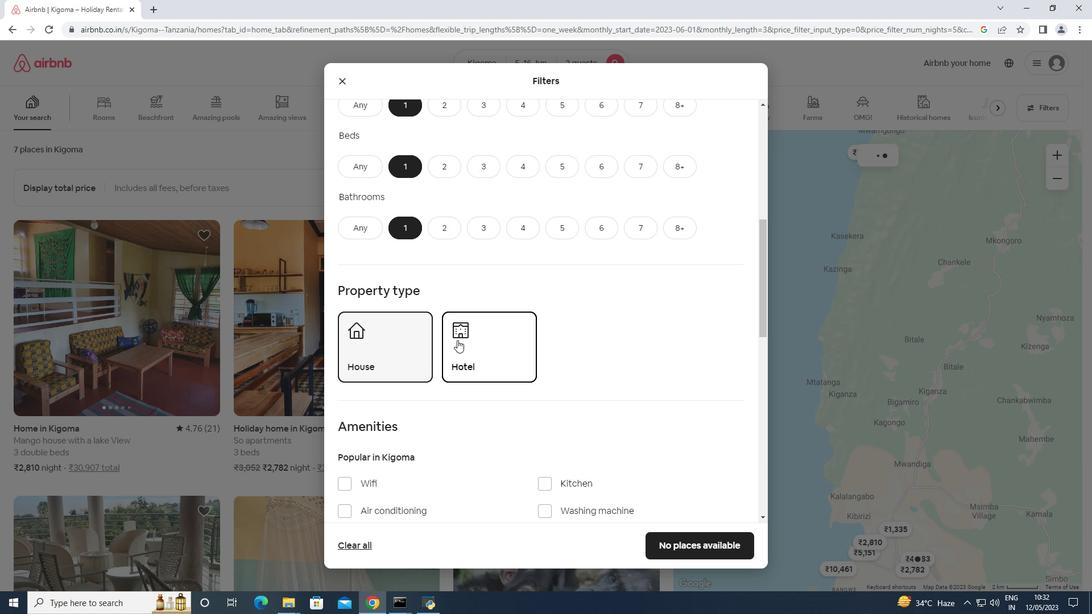 
Action: Mouse scrolled (457, 339) with delta (0, 0)
Screenshot: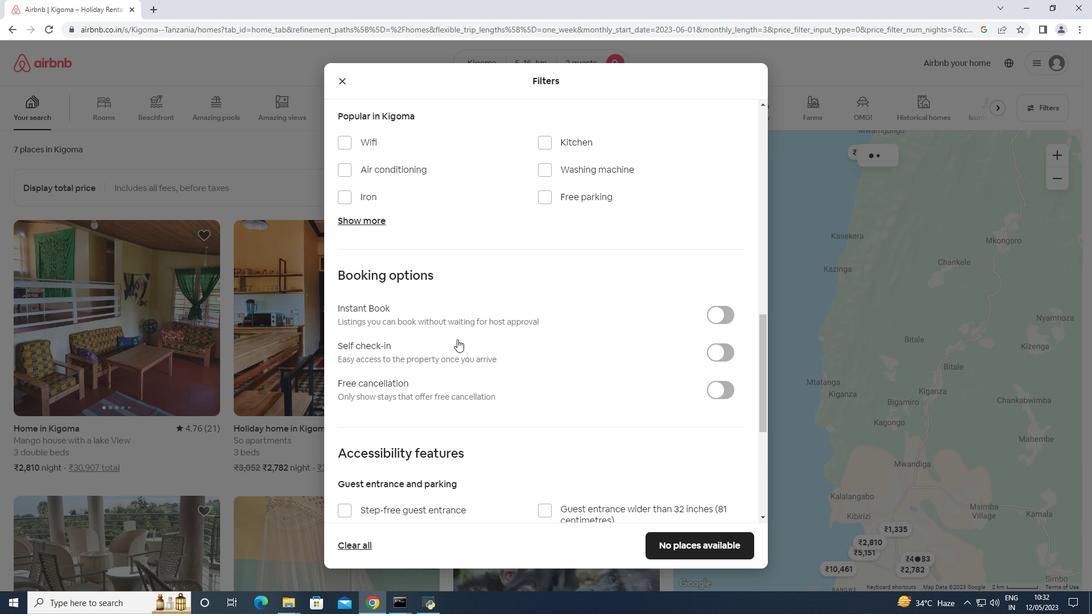 
Action: Mouse scrolled (457, 339) with delta (0, 0)
Screenshot: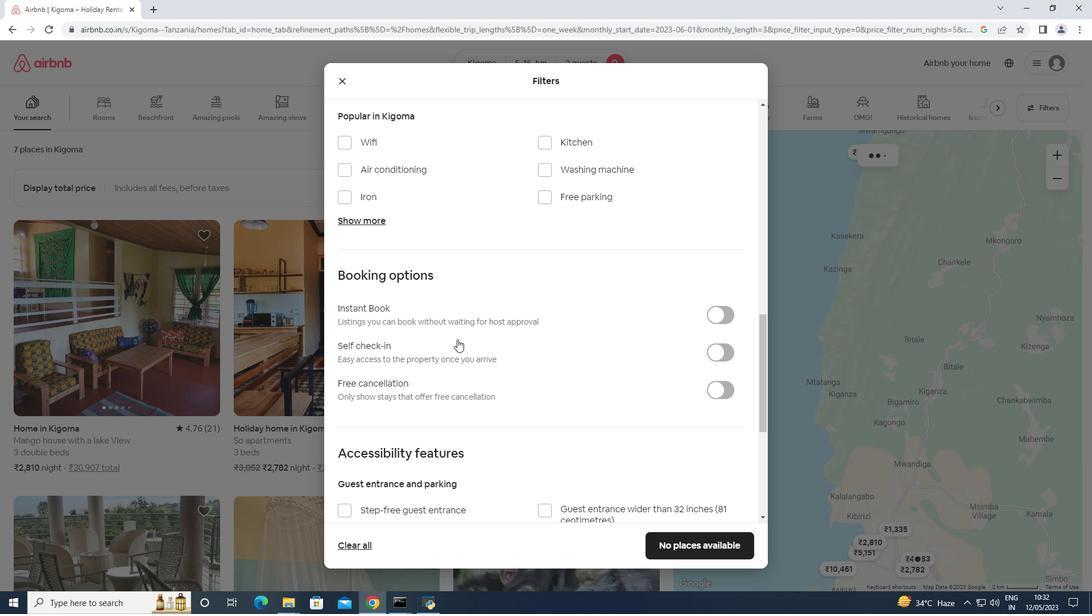 
Action: Mouse scrolled (457, 339) with delta (0, 0)
Screenshot: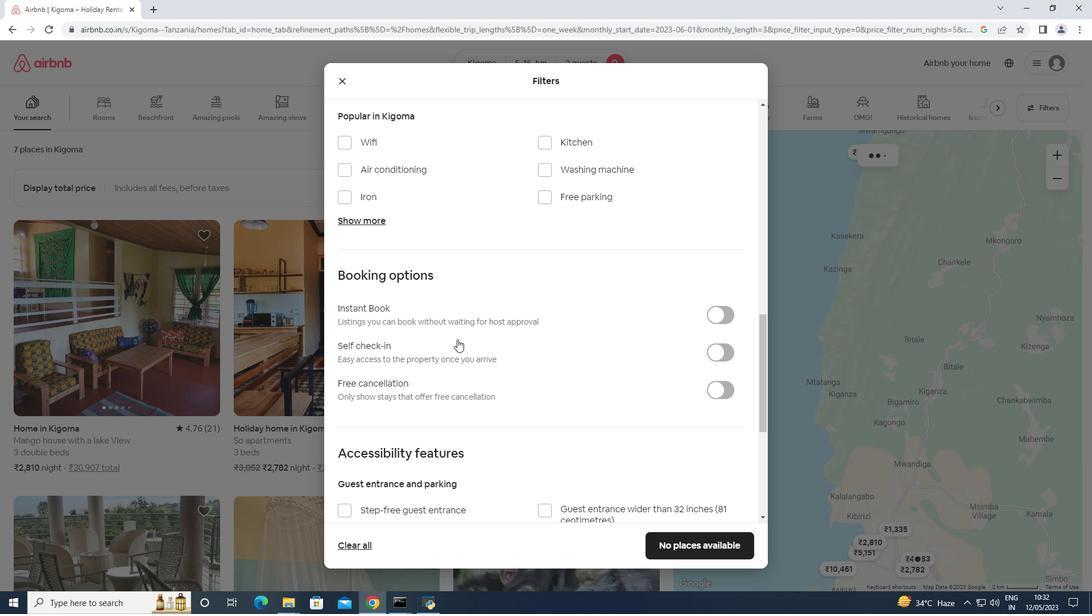 
Action: Mouse moved to (730, 187)
Screenshot: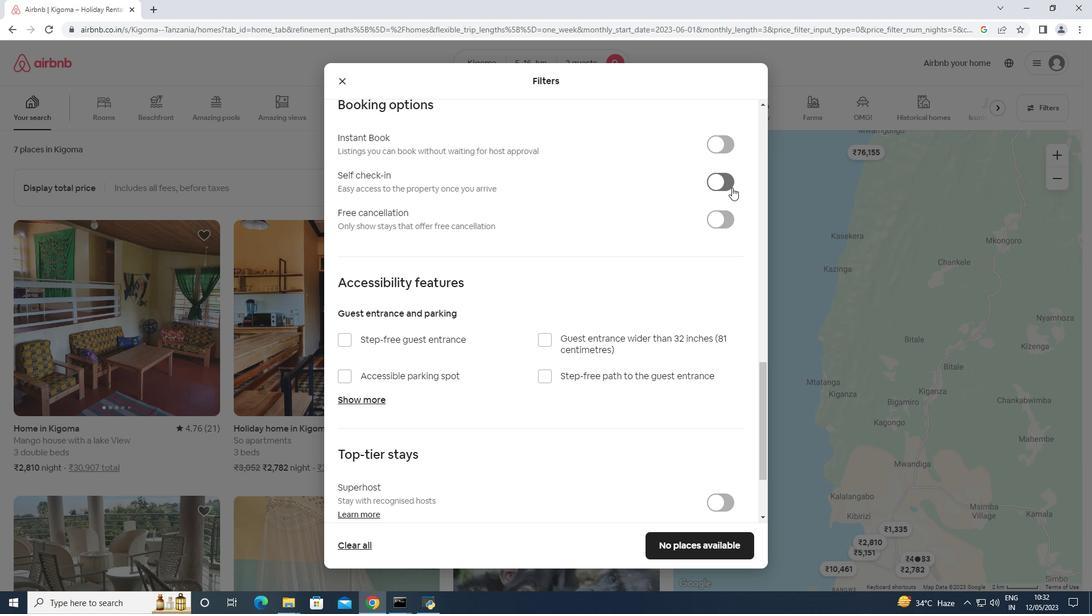 
Action: Mouse pressed left at (730, 187)
Screenshot: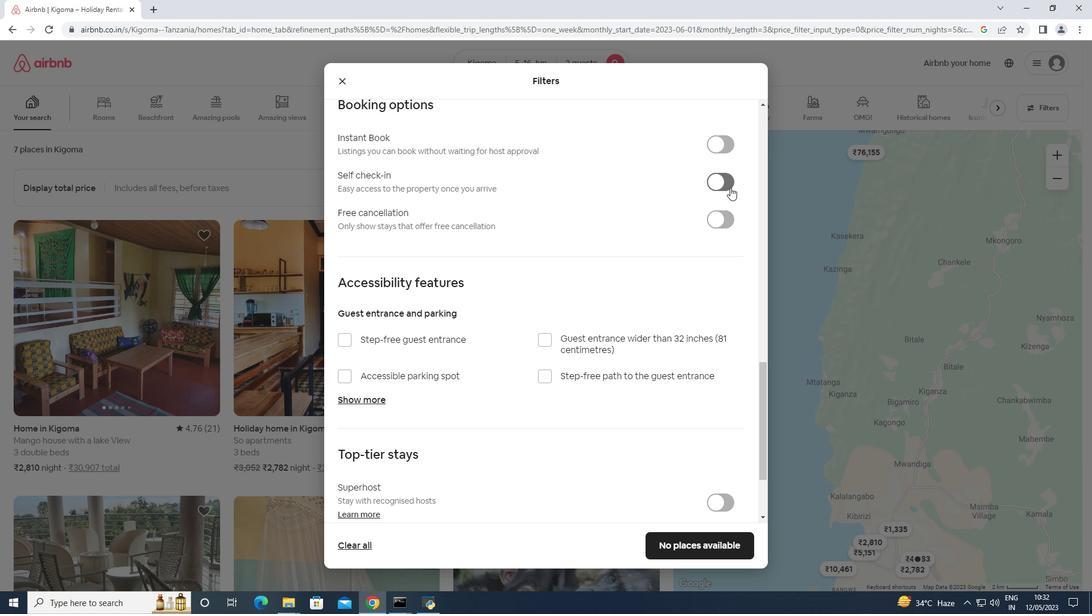 
Action: Mouse moved to (728, 187)
Screenshot: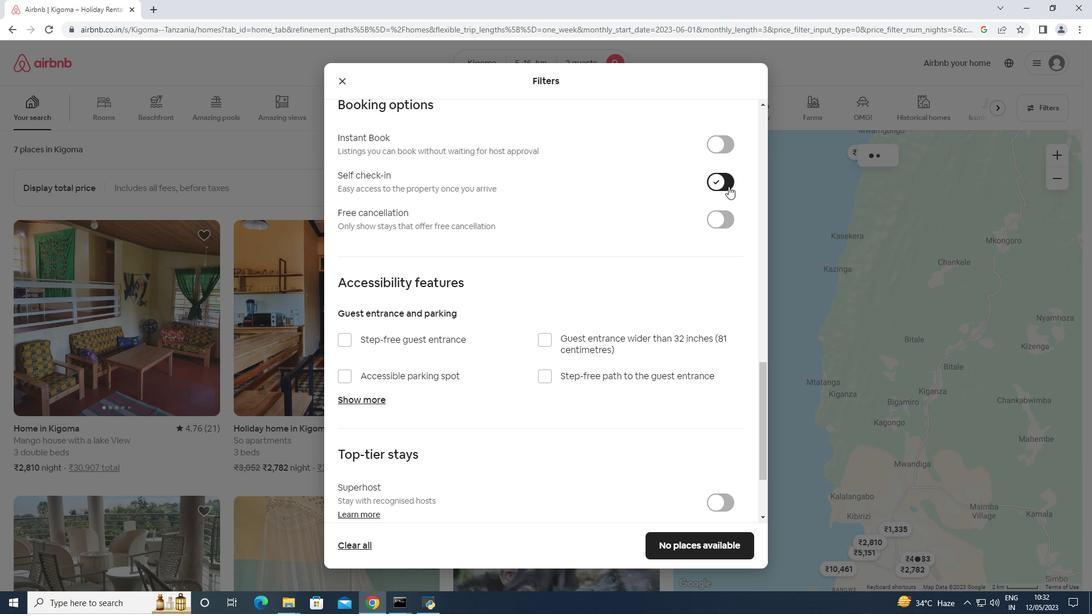 
Action: Mouse scrolled (728, 186) with delta (0, 0)
Screenshot: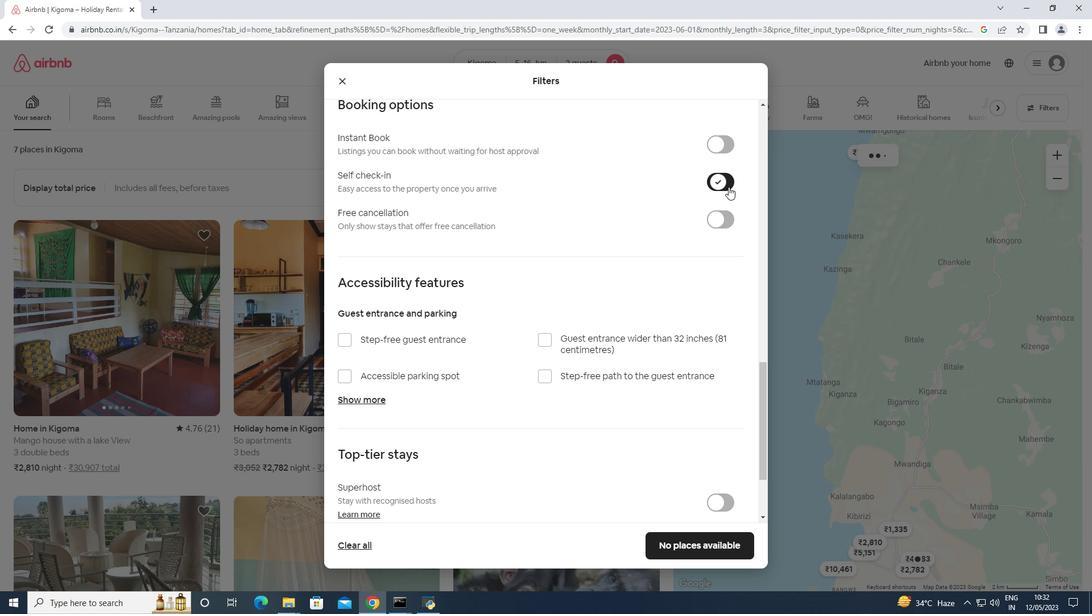 
Action: Mouse moved to (728, 187)
Screenshot: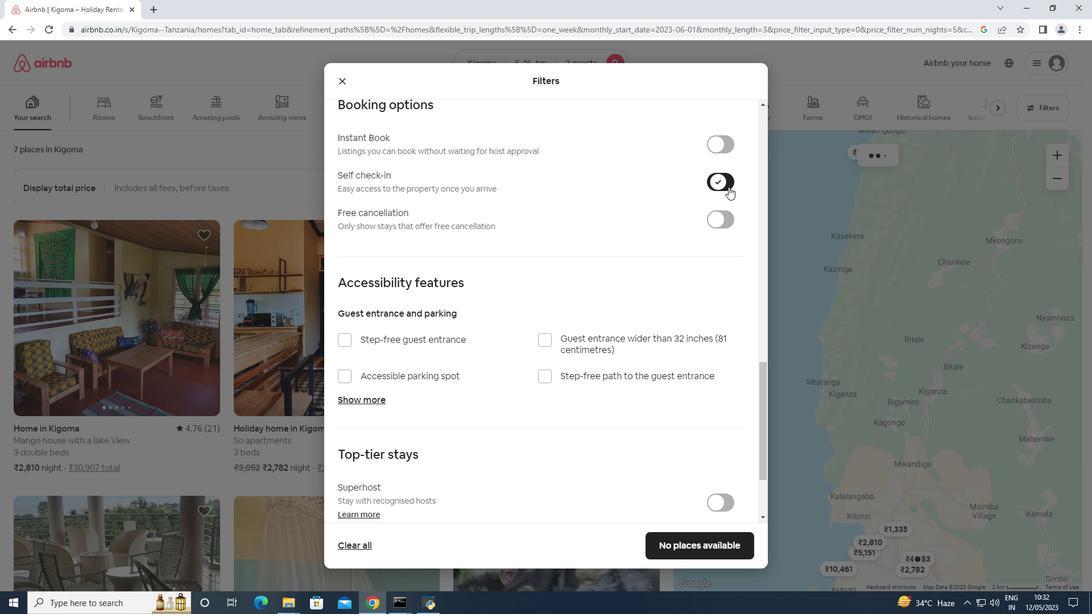 
Action: Mouse scrolled (728, 186) with delta (0, 0)
Screenshot: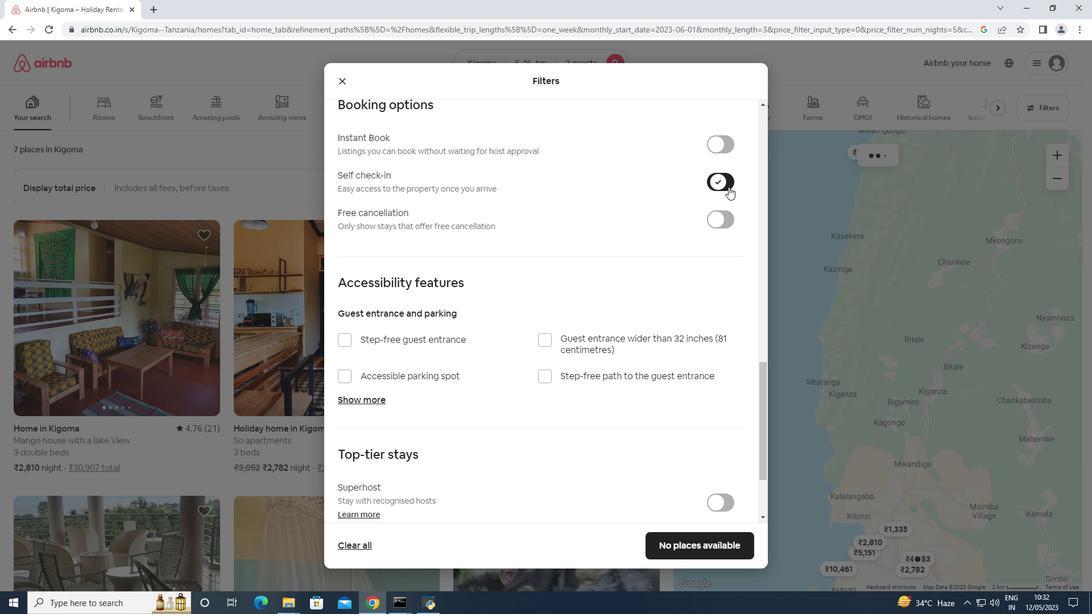 
Action: Mouse scrolled (728, 186) with delta (0, 0)
Screenshot: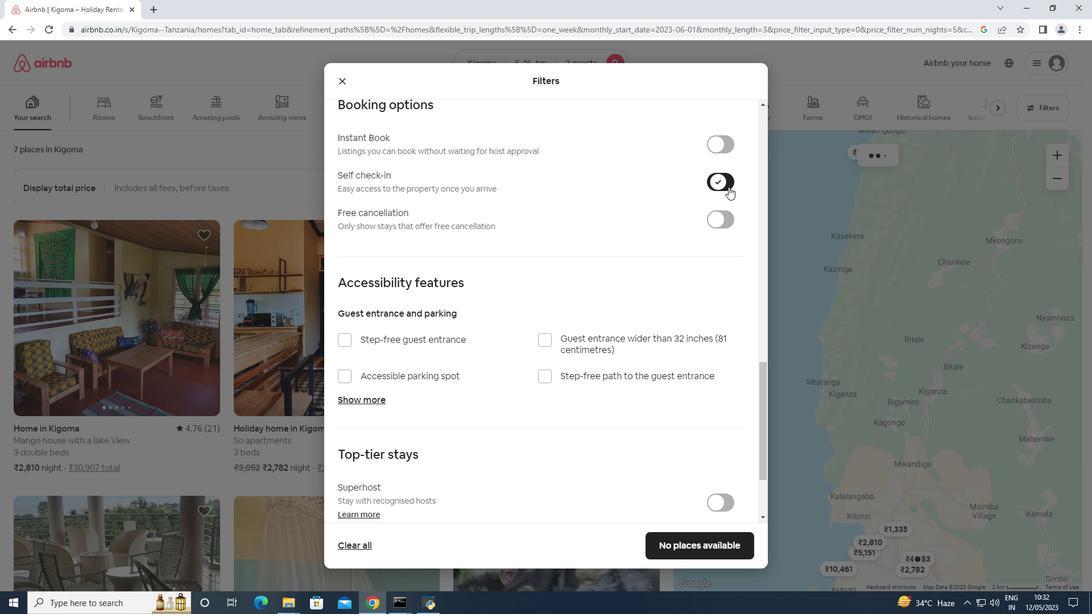 
Action: Mouse scrolled (728, 186) with delta (0, 0)
Screenshot: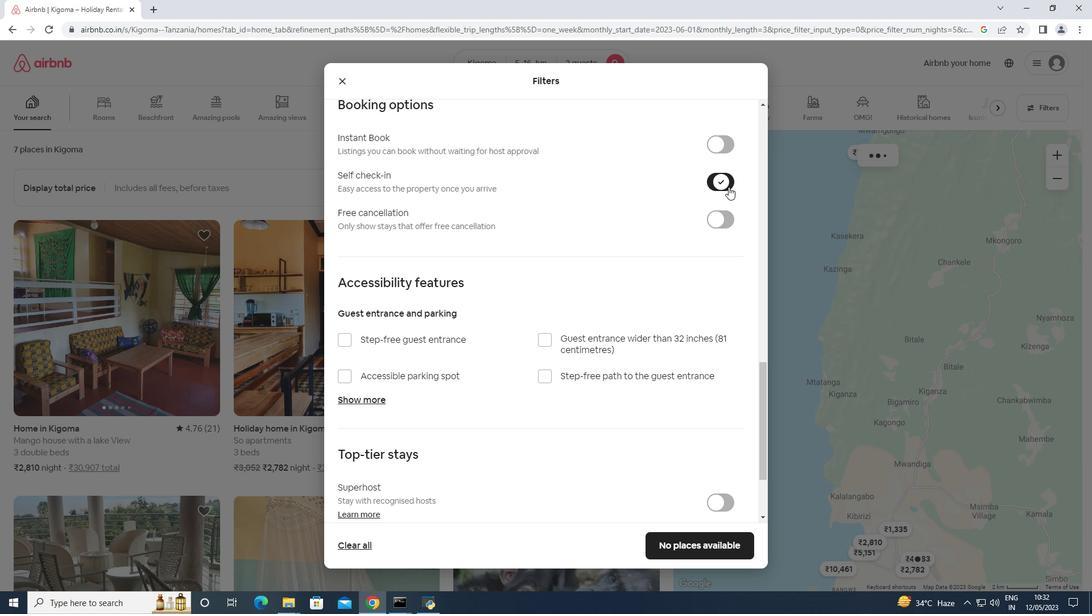 
Action: Mouse scrolled (728, 186) with delta (0, 0)
Screenshot: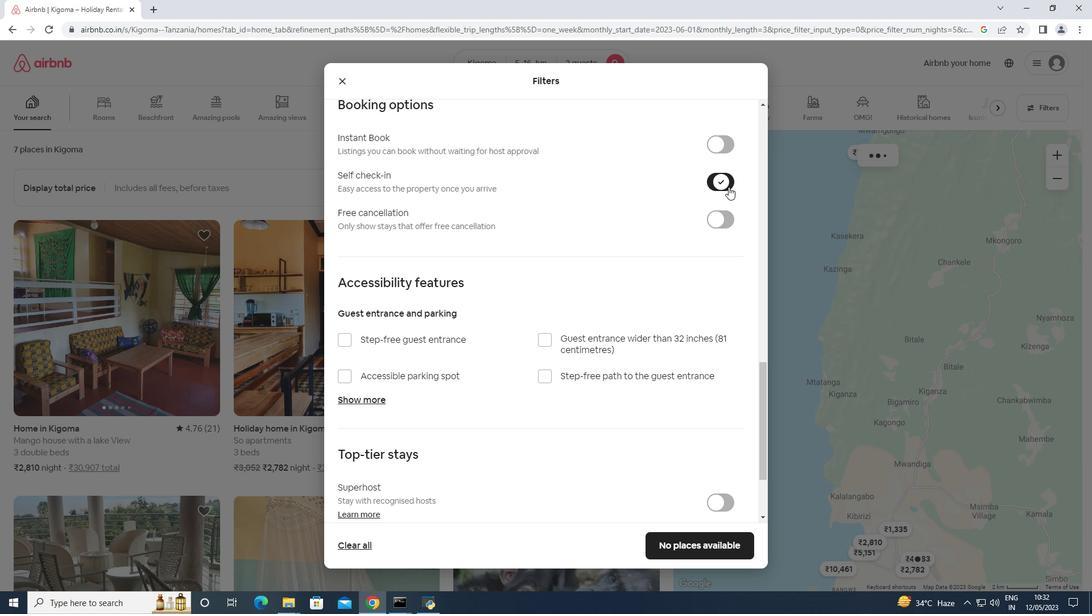
Action: Mouse scrolled (728, 186) with delta (0, 0)
Screenshot: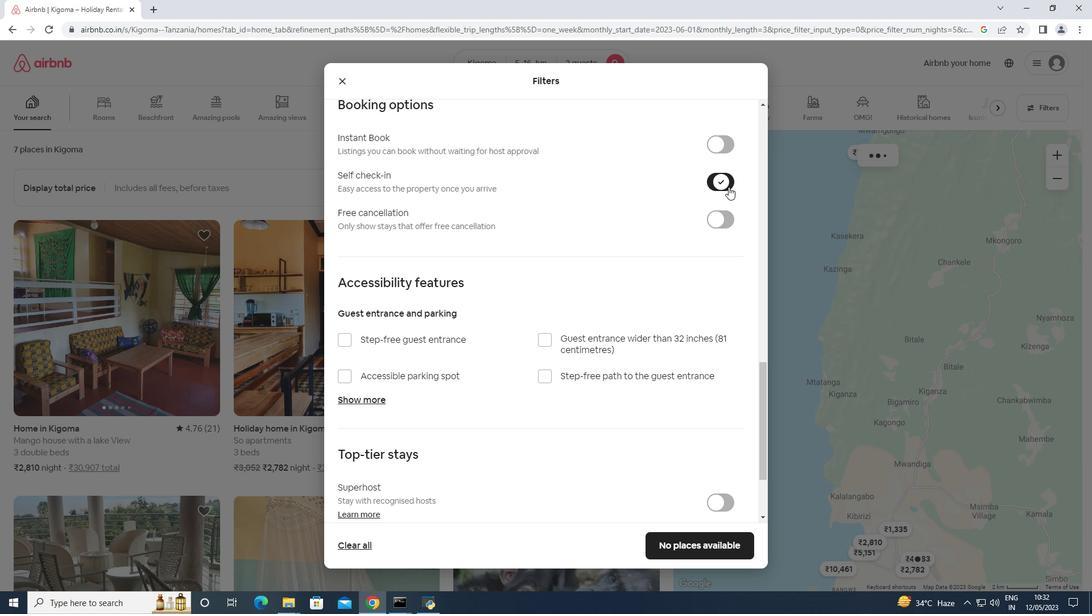 
Action: Mouse scrolled (728, 186) with delta (0, 0)
Screenshot: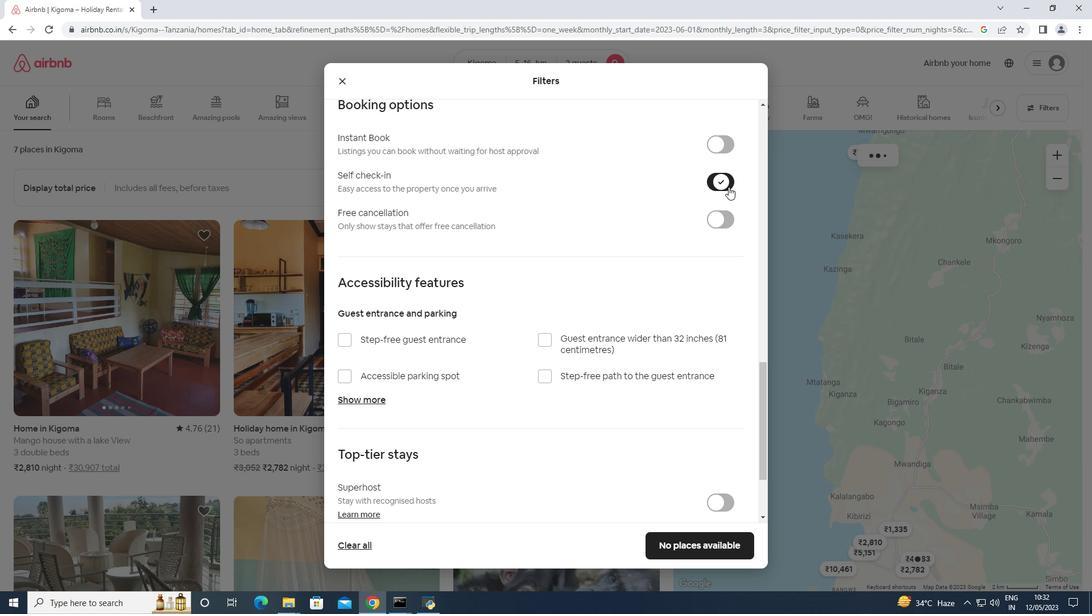 
Action: Mouse moved to (361, 491)
Screenshot: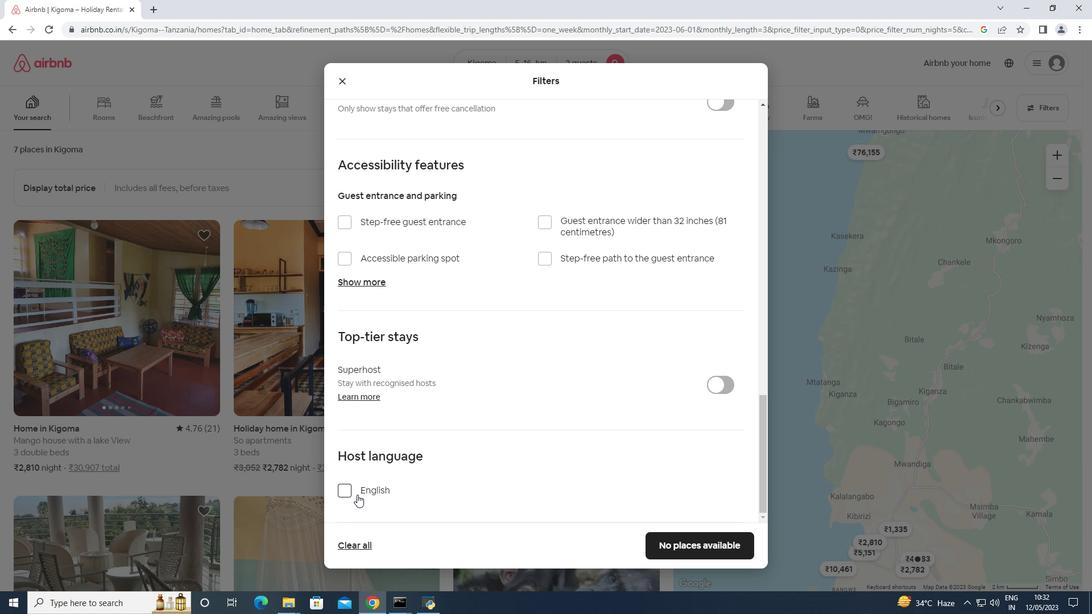 
Action: Mouse pressed left at (361, 491)
Screenshot: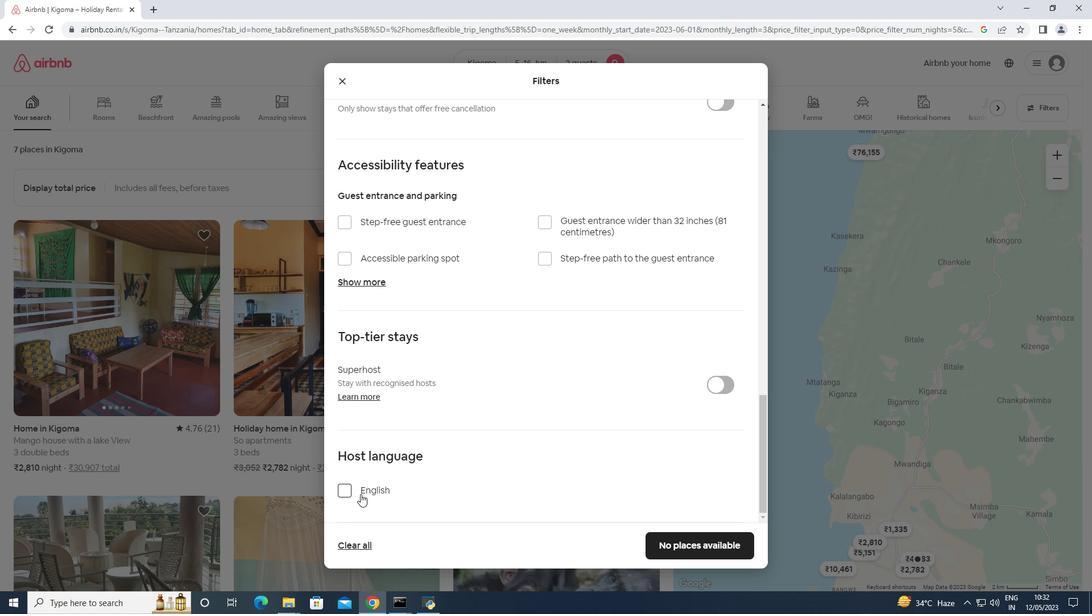 
Action: Mouse moved to (707, 548)
Screenshot: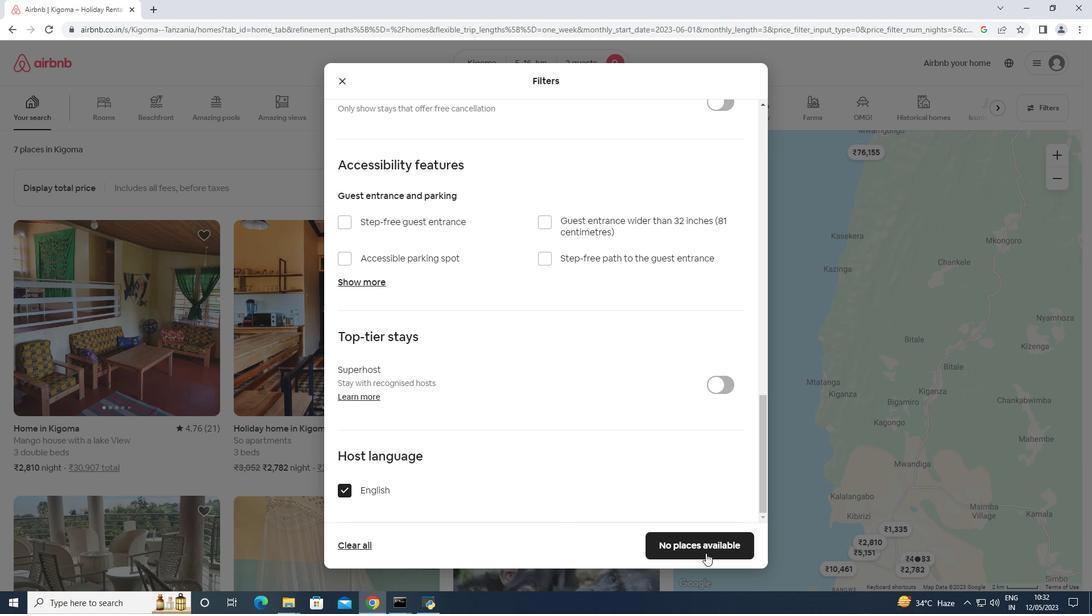 
Action: Mouse pressed left at (707, 548)
Screenshot: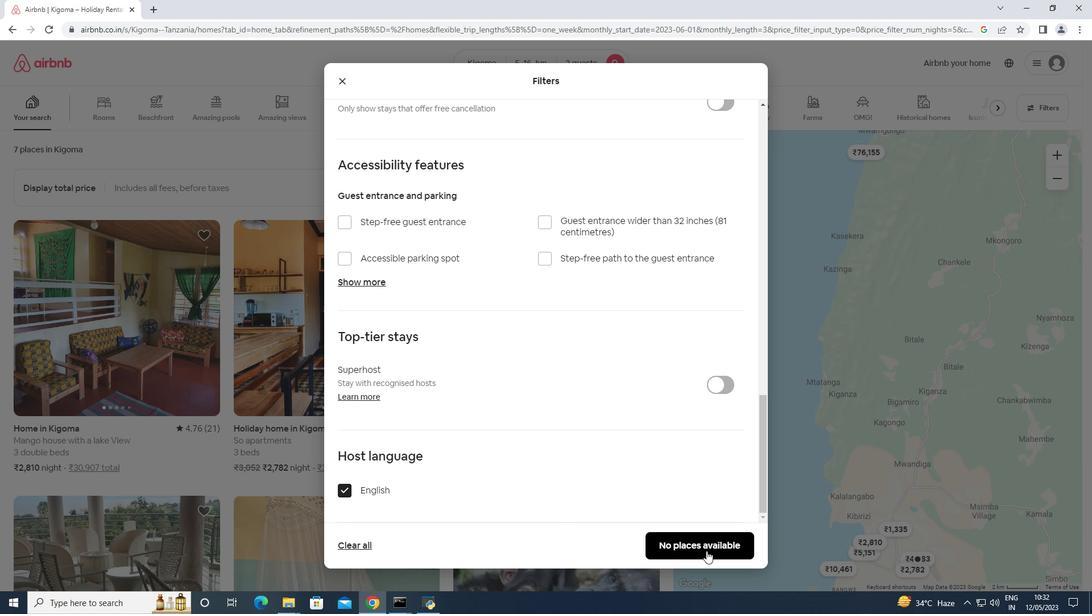 
